 Task: Find a one-way flight from Kailua-Kona to Laramie on May 3 for 3 passengers in premium economy class, using Alaska Airlines, with 3 checked bags.
Action: Mouse moved to (356, 316)
Screenshot: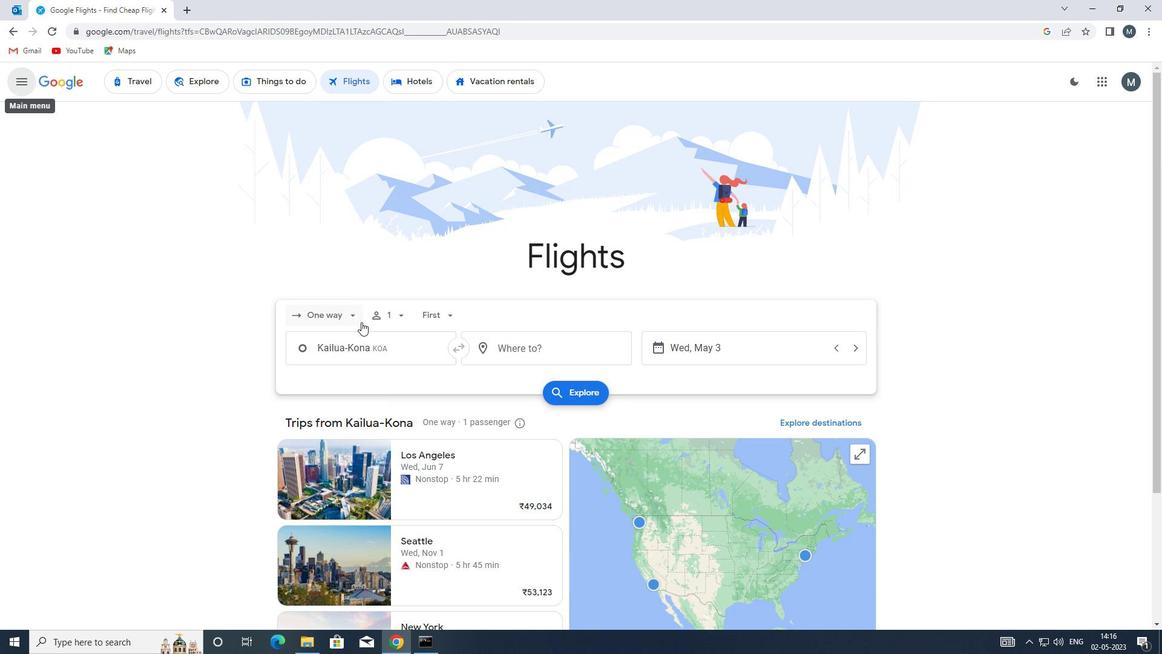 
Action: Mouse pressed left at (356, 316)
Screenshot: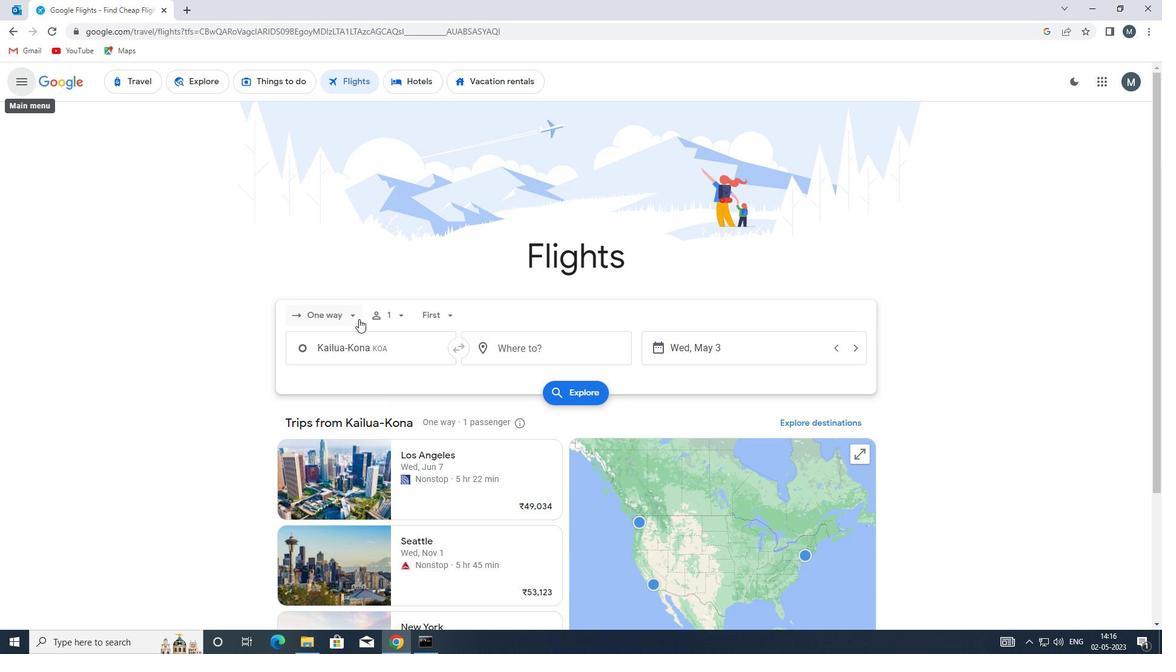 
Action: Mouse moved to (355, 374)
Screenshot: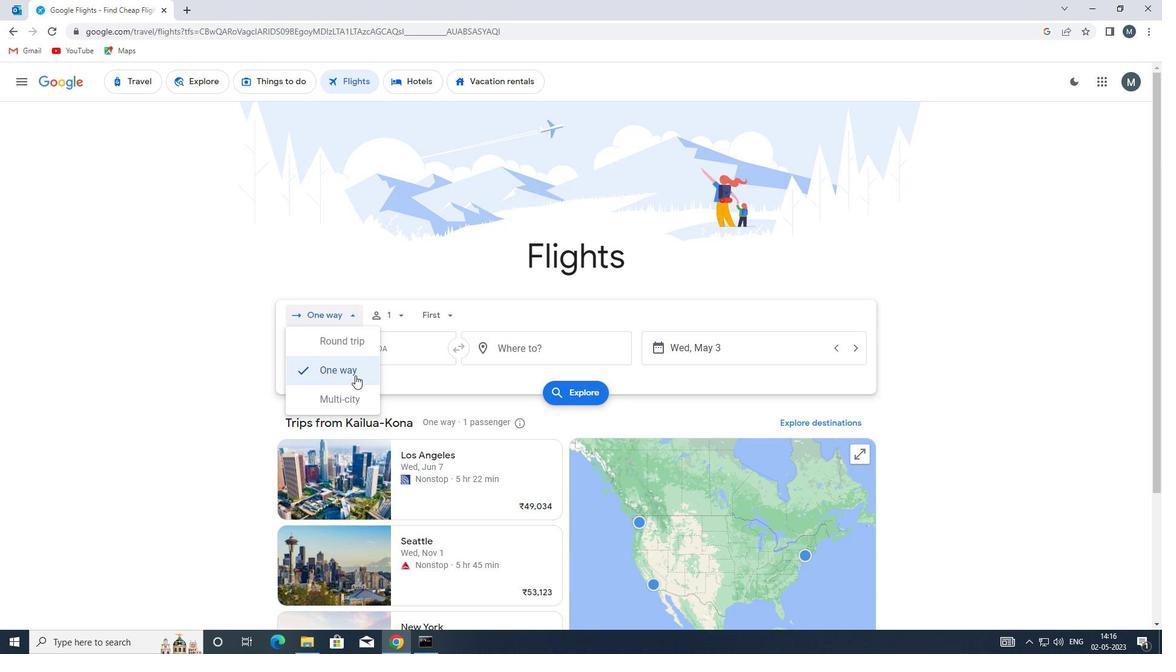
Action: Mouse pressed left at (355, 374)
Screenshot: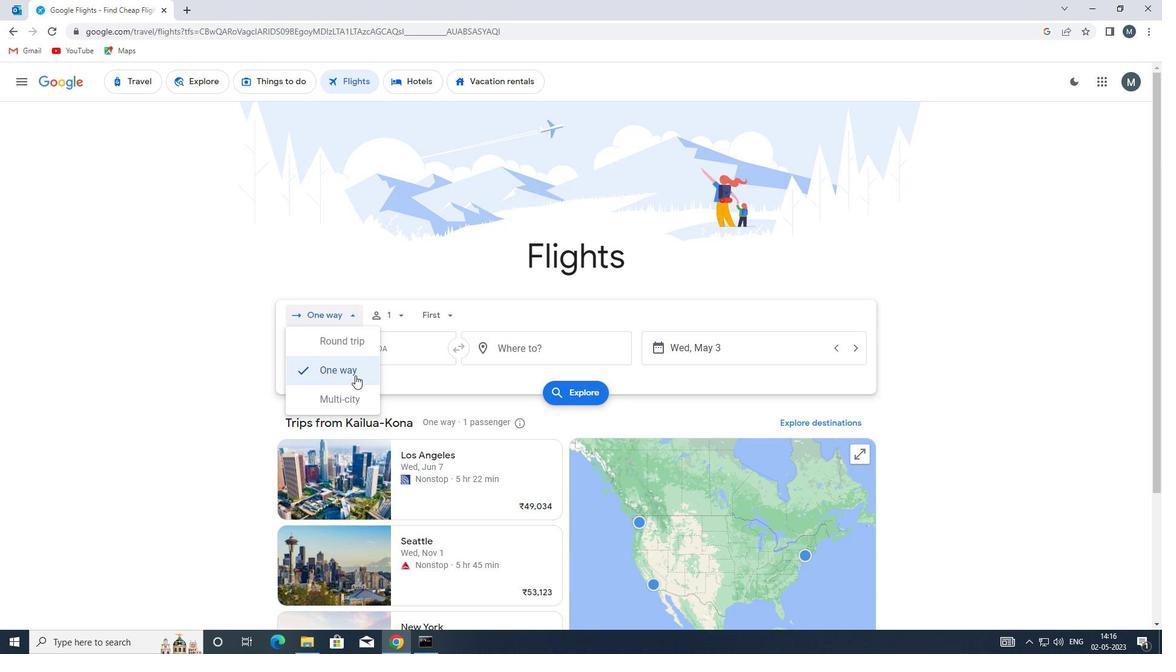 
Action: Mouse moved to (400, 313)
Screenshot: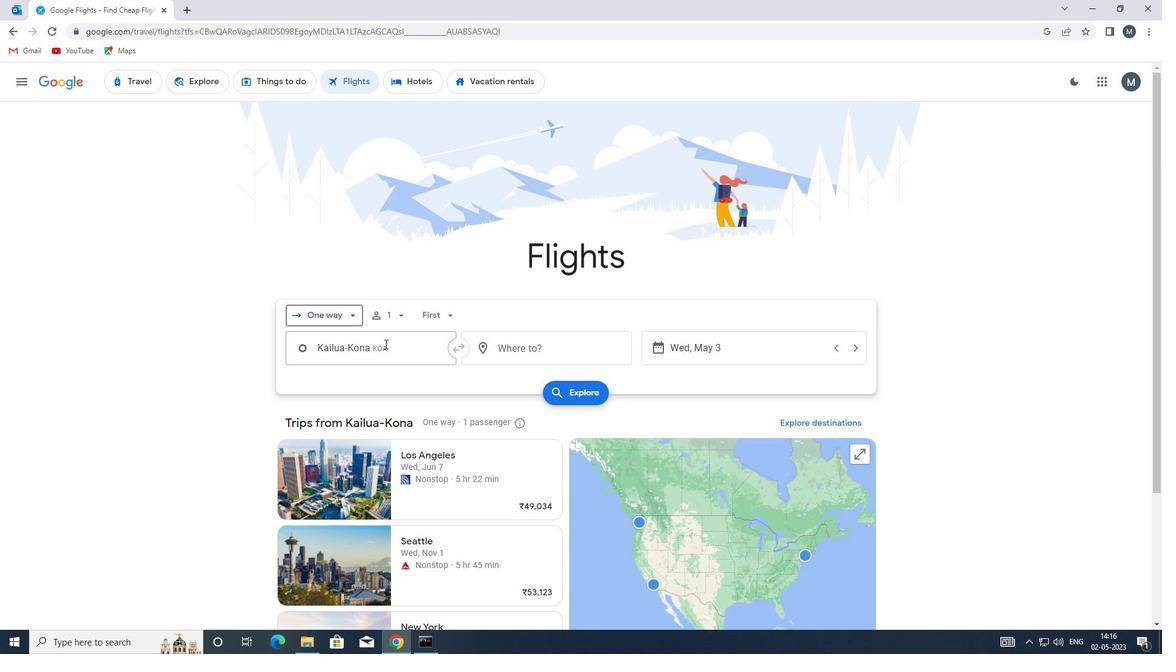 
Action: Mouse pressed left at (400, 313)
Screenshot: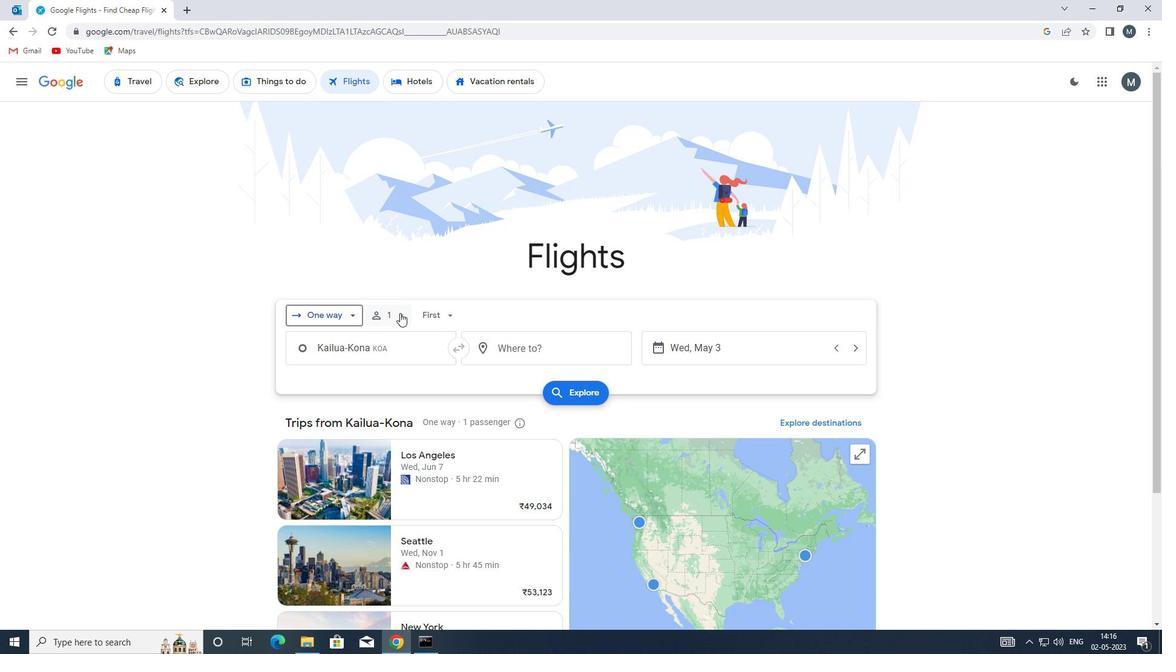 
Action: Mouse moved to (499, 376)
Screenshot: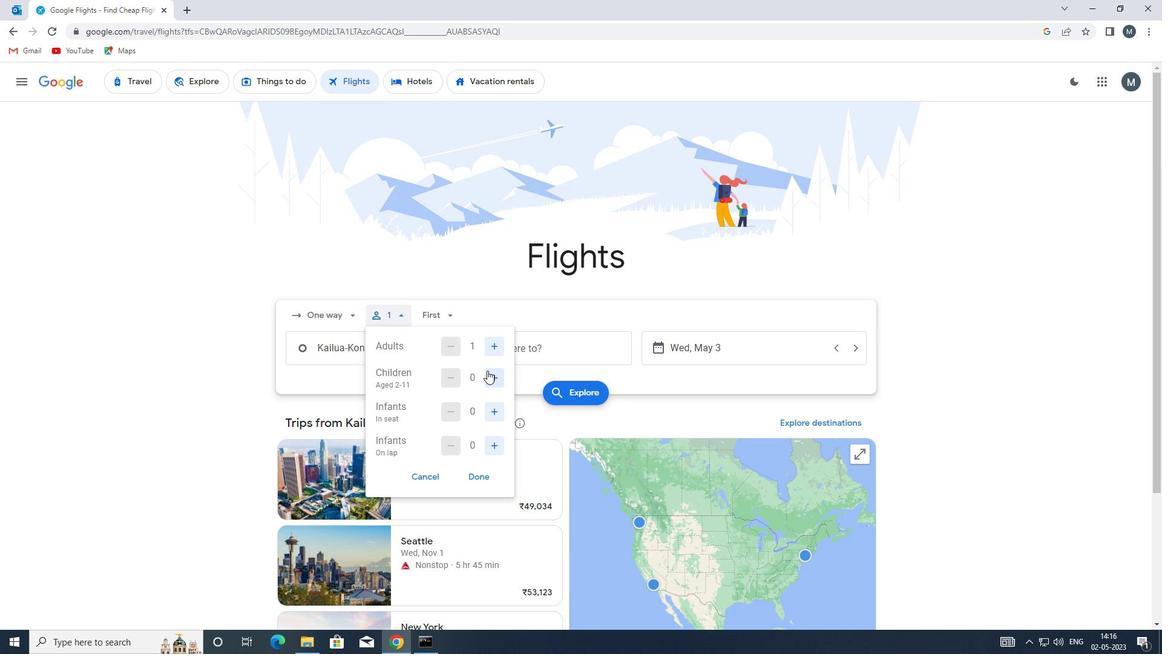 
Action: Mouse pressed left at (499, 376)
Screenshot: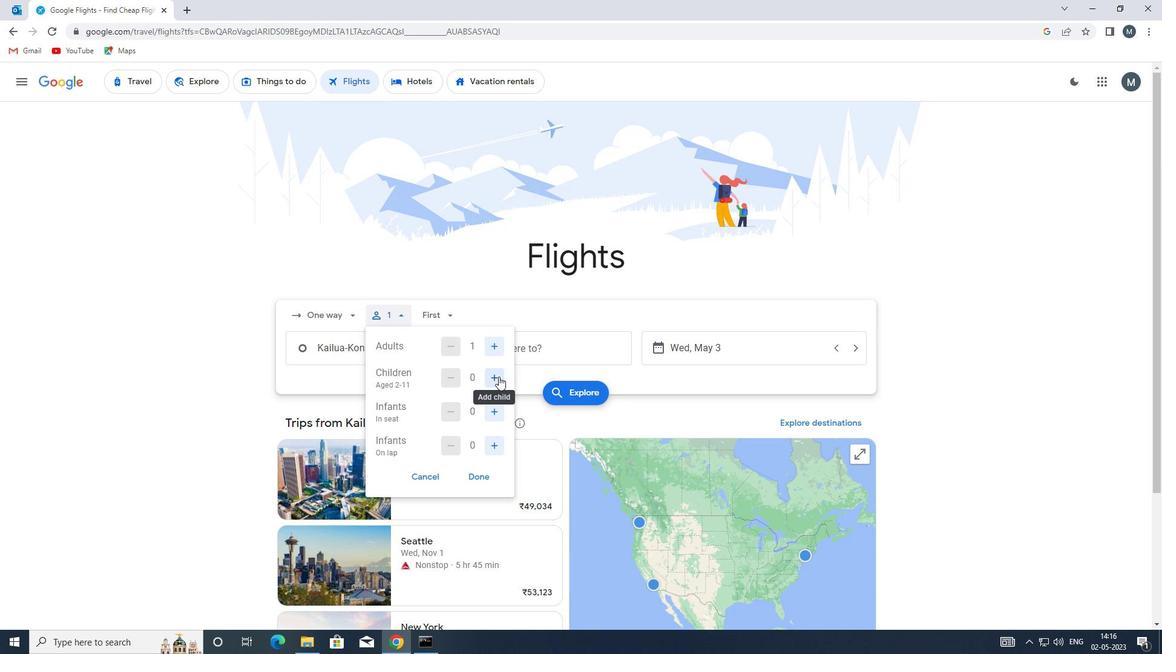 
Action: Mouse moved to (492, 411)
Screenshot: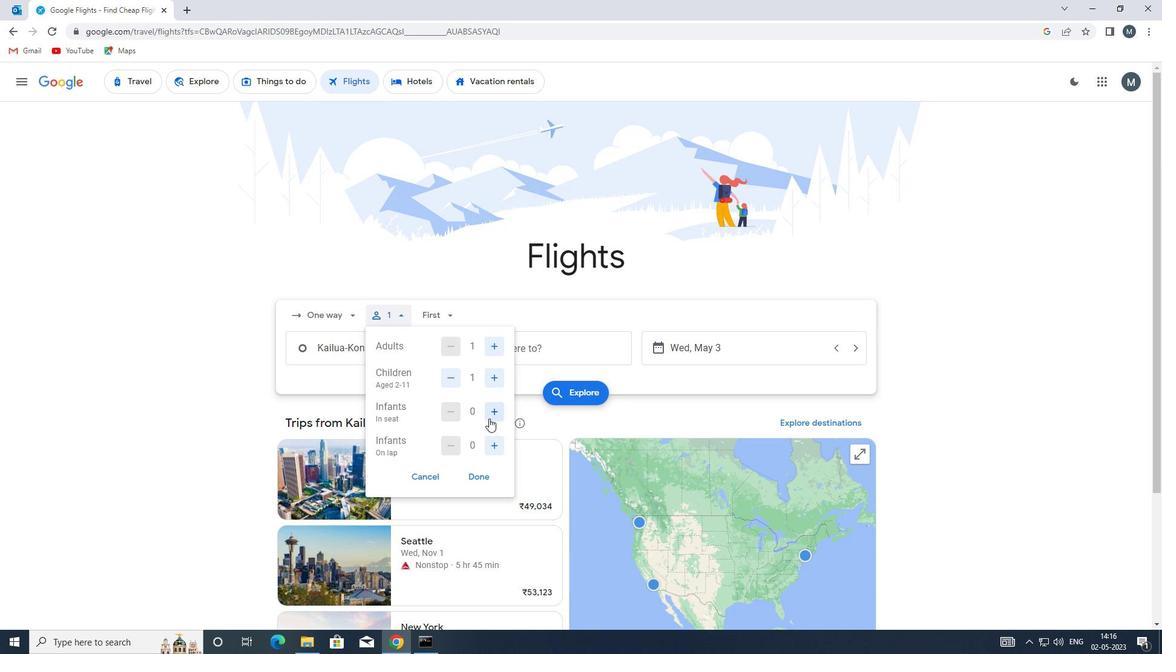 
Action: Mouse pressed left at (492, 411)
Screenshot: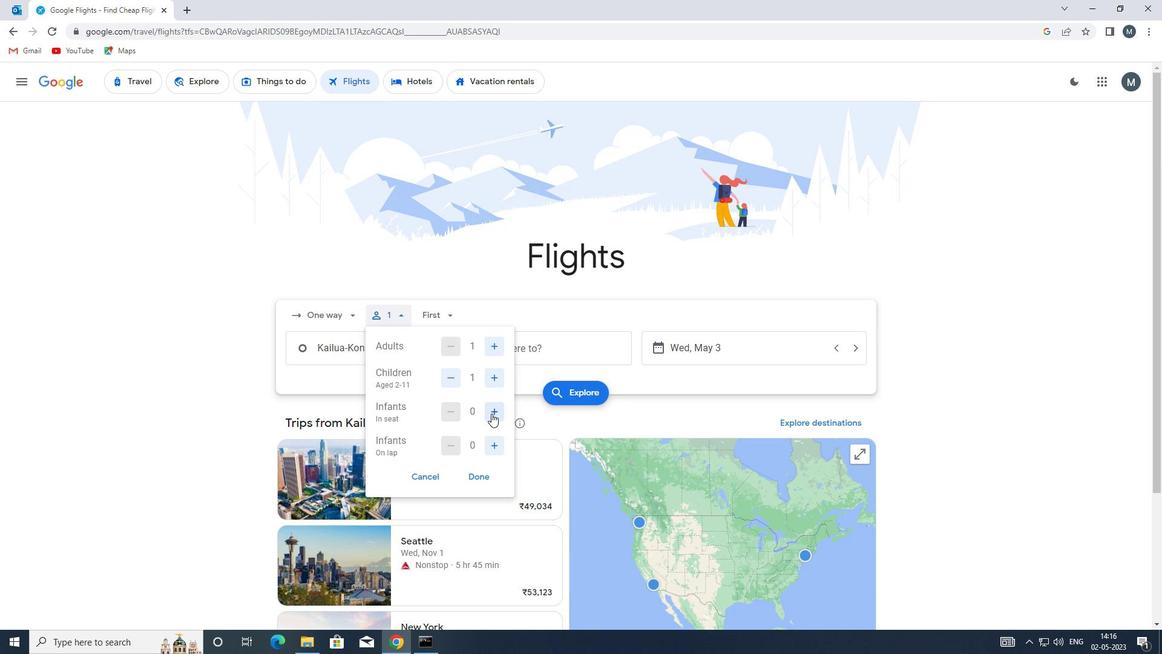 
Action: Mouse moved to (488, 474)
Screenshot: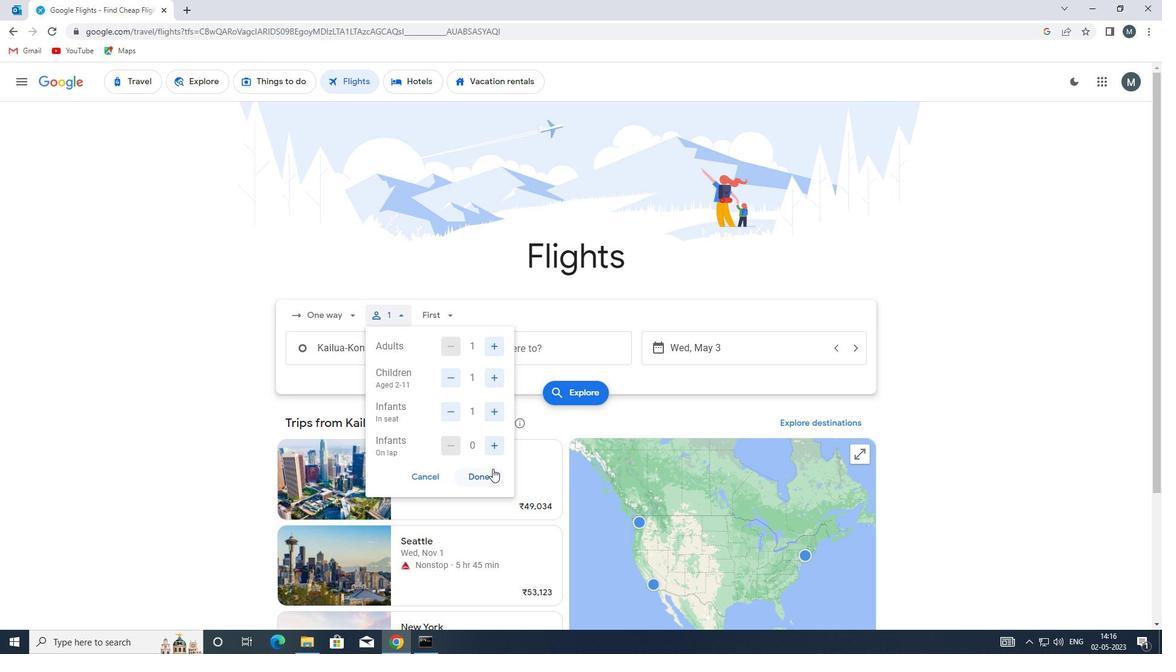 
Action: Mouse pressed left at (488, 474)
Screenshot: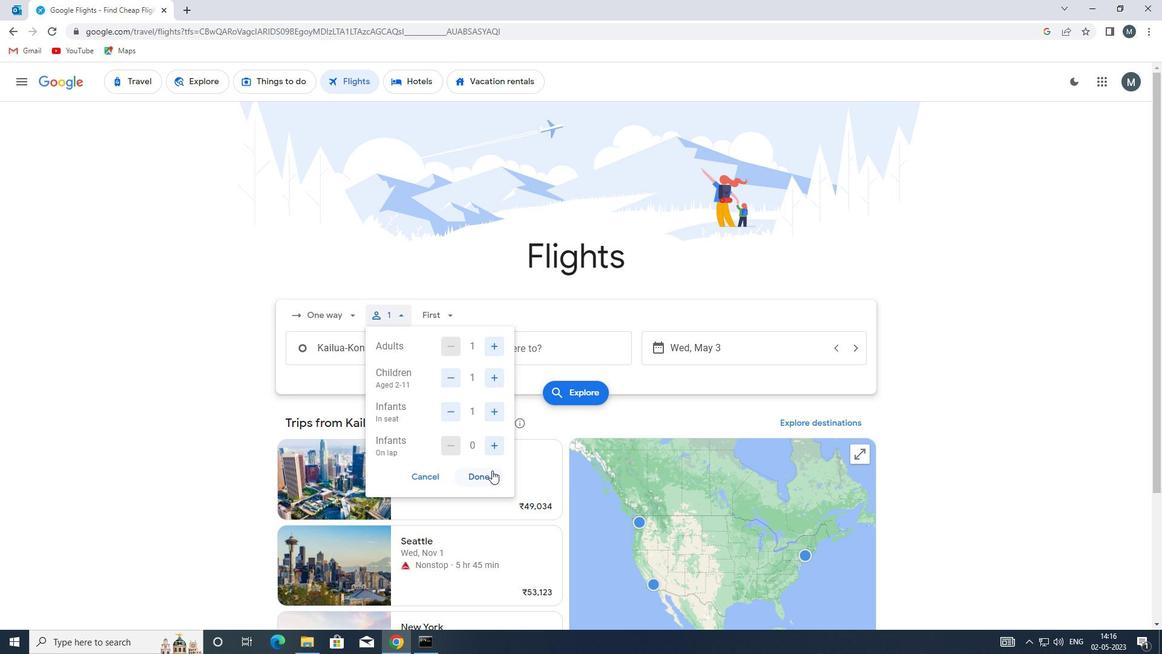 
Action: Mouse moved to (449, 319)
Screenshot: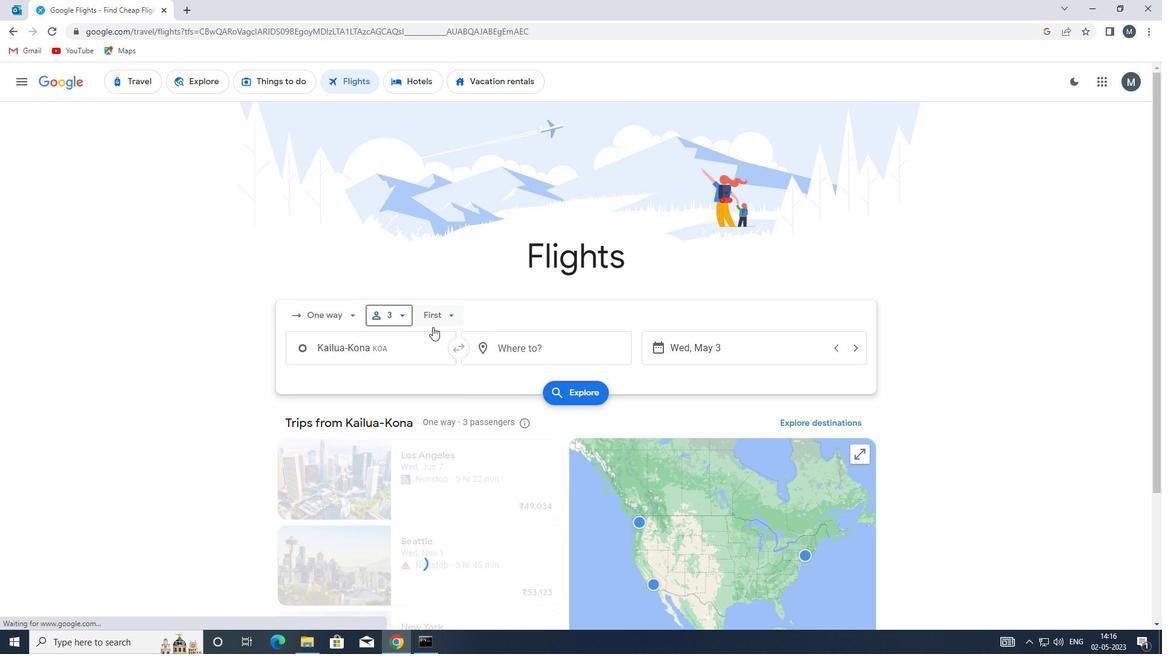 
Action: Mouse pressed left at (449, 319)
Screenshot: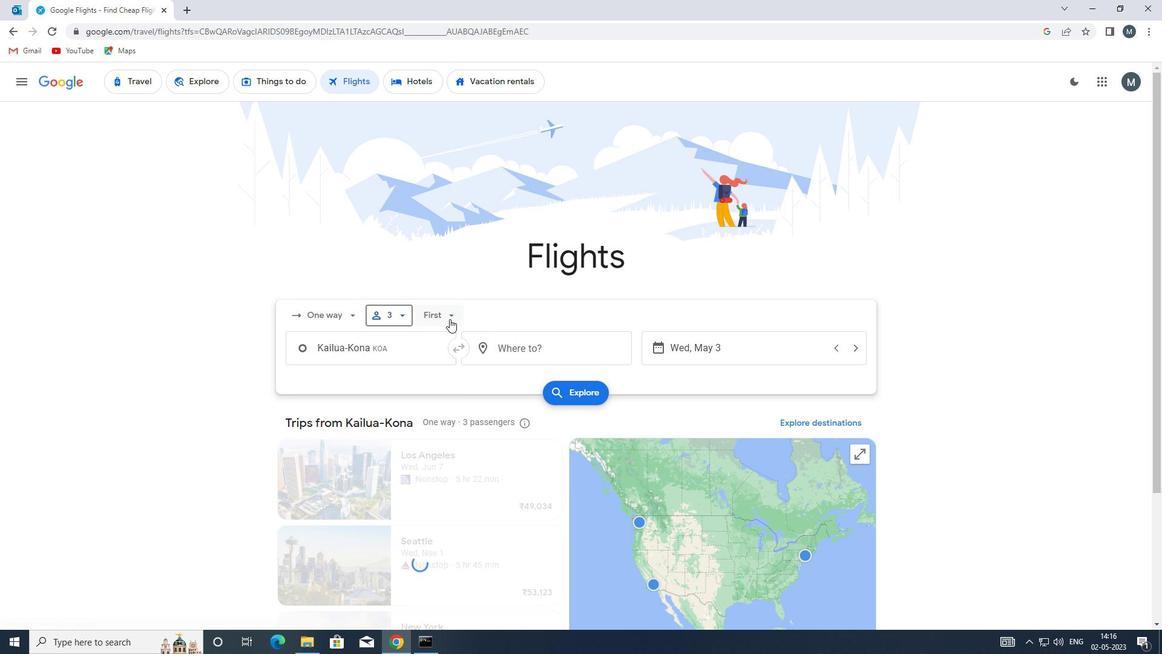 
Action: Mouse moved to (454, 371)
Screenshot: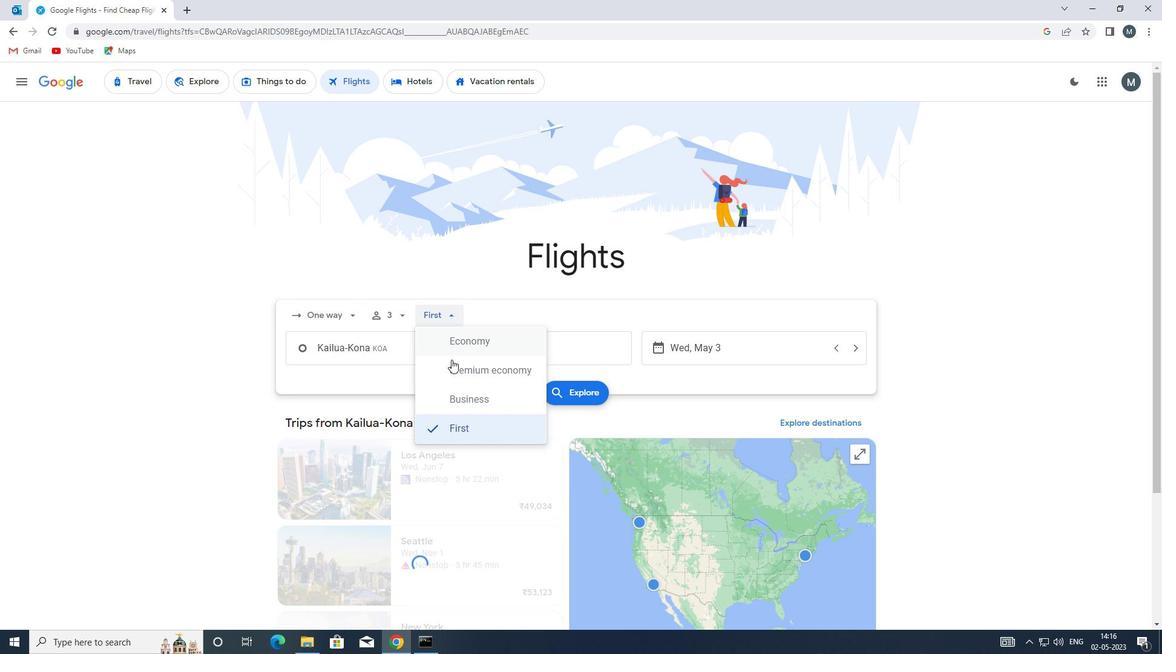 
Action: Mouse pressed left at (454, 371)
Screenshot: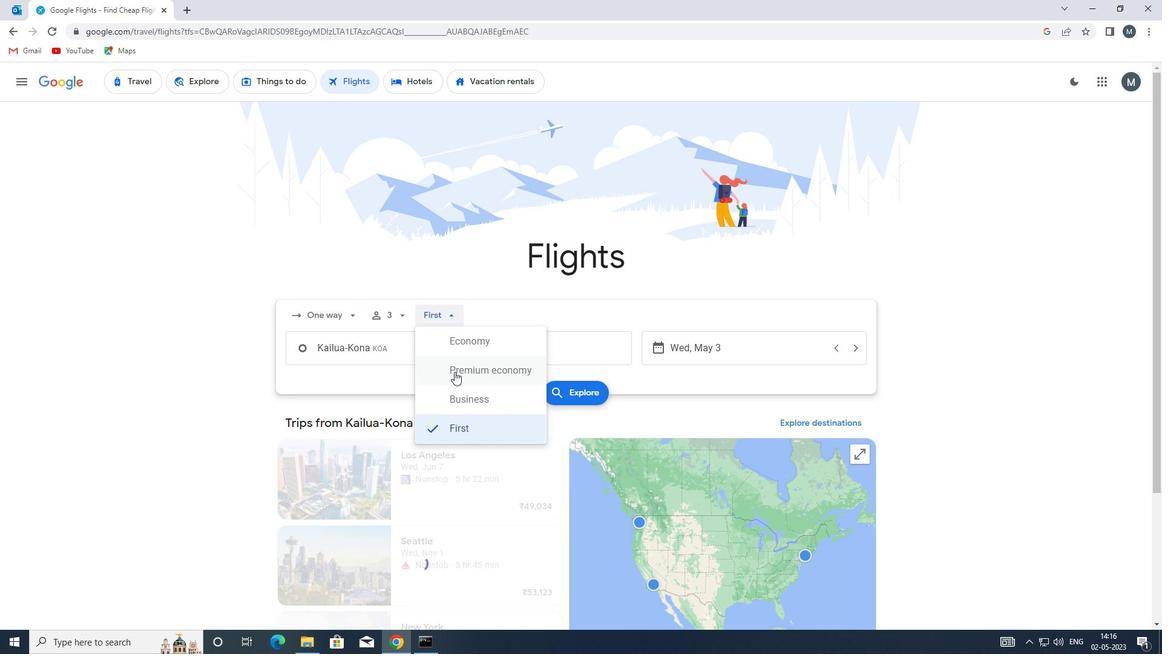 
Action: Mouse moved to (402, 353)
Screenshot: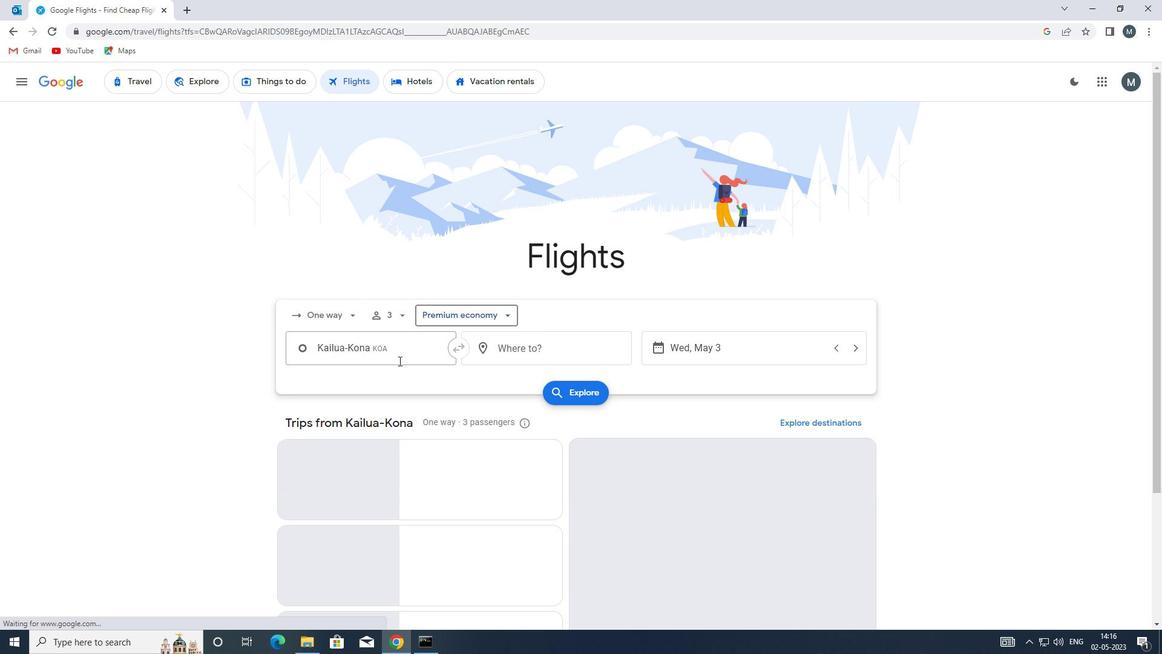 
Action: Mouse pressed left at (402, 353)
Screenshot: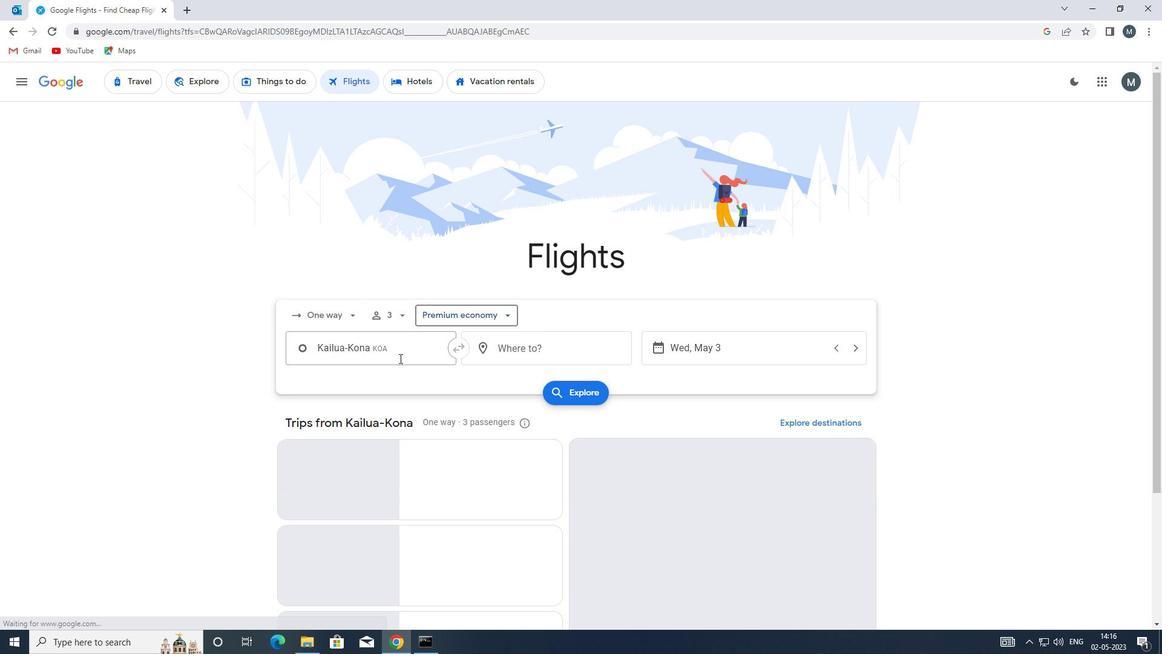 
Action: Key pressed <Key.enter>
Screenshot: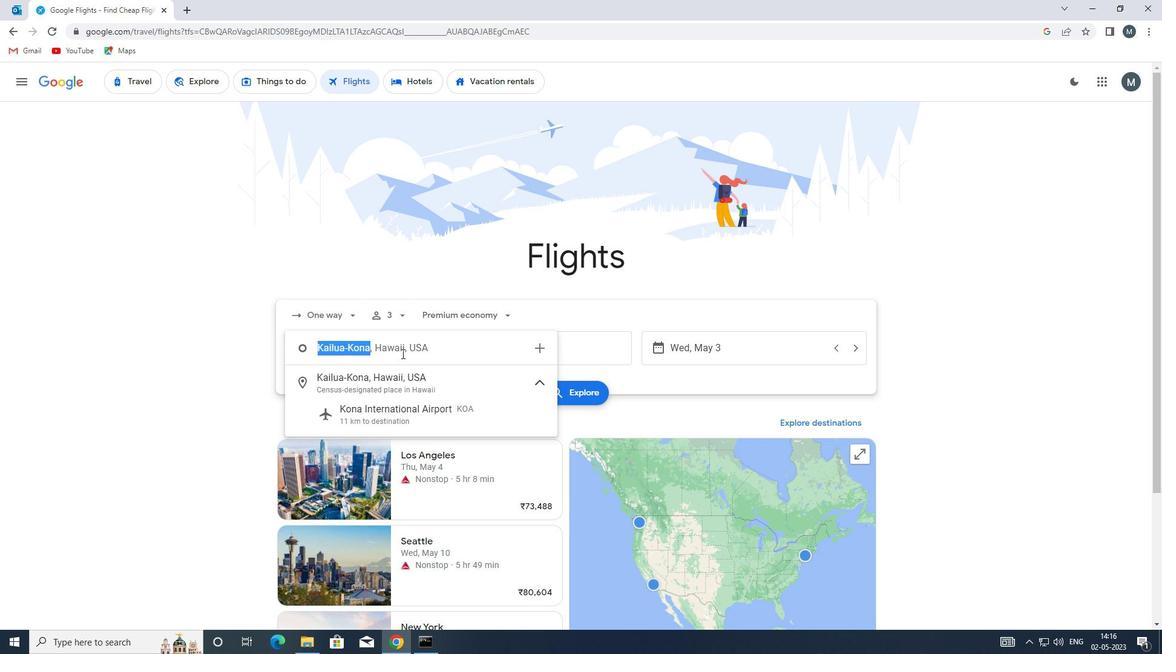 
Action: Mouse moved to (502, 347)
Screenshot: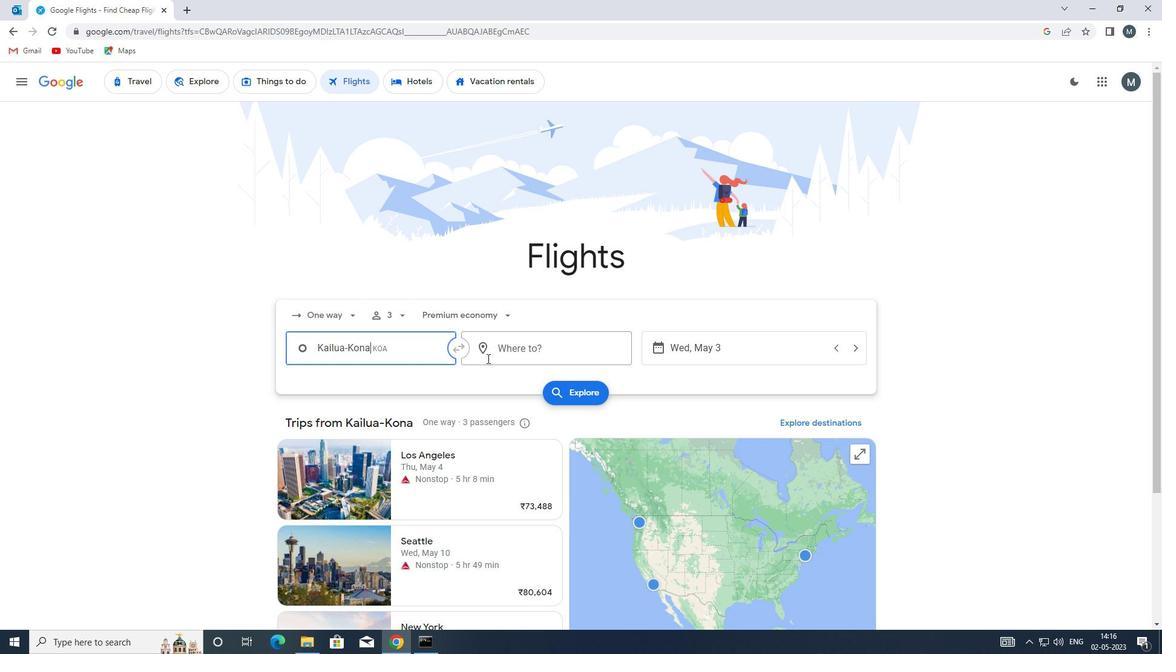
Action: Mouse pressed left at (502, 347)
Screenshot: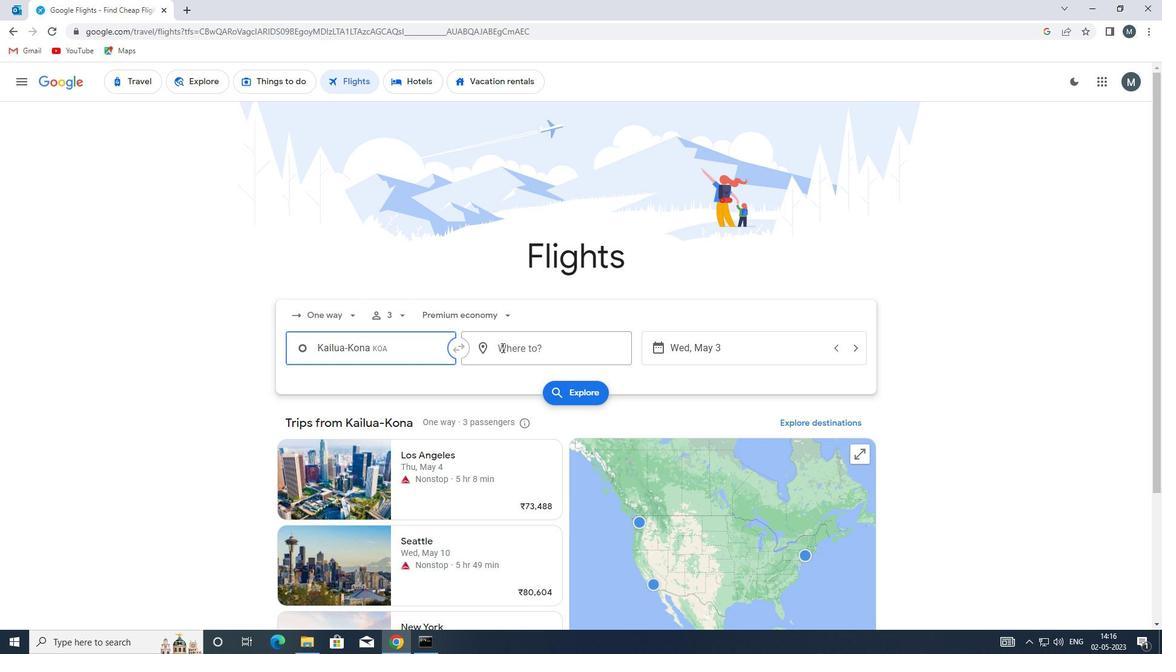 
Action: Key pressed lar
Screenshot: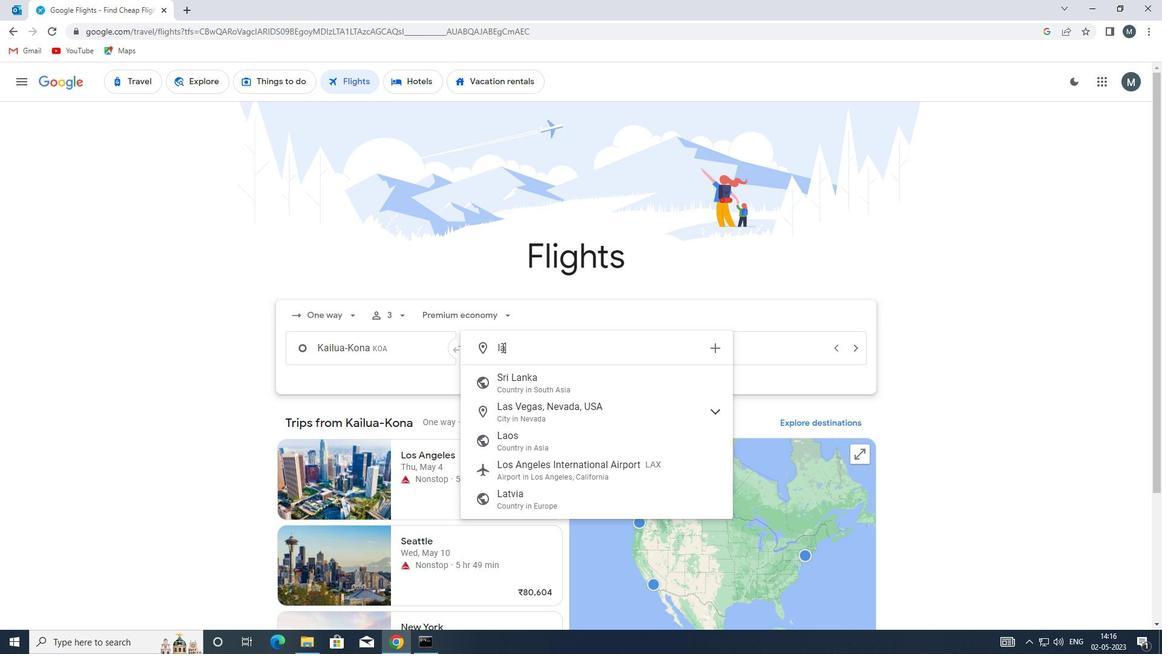 
Action: Mouse moved to (540, 383)
Screenshot: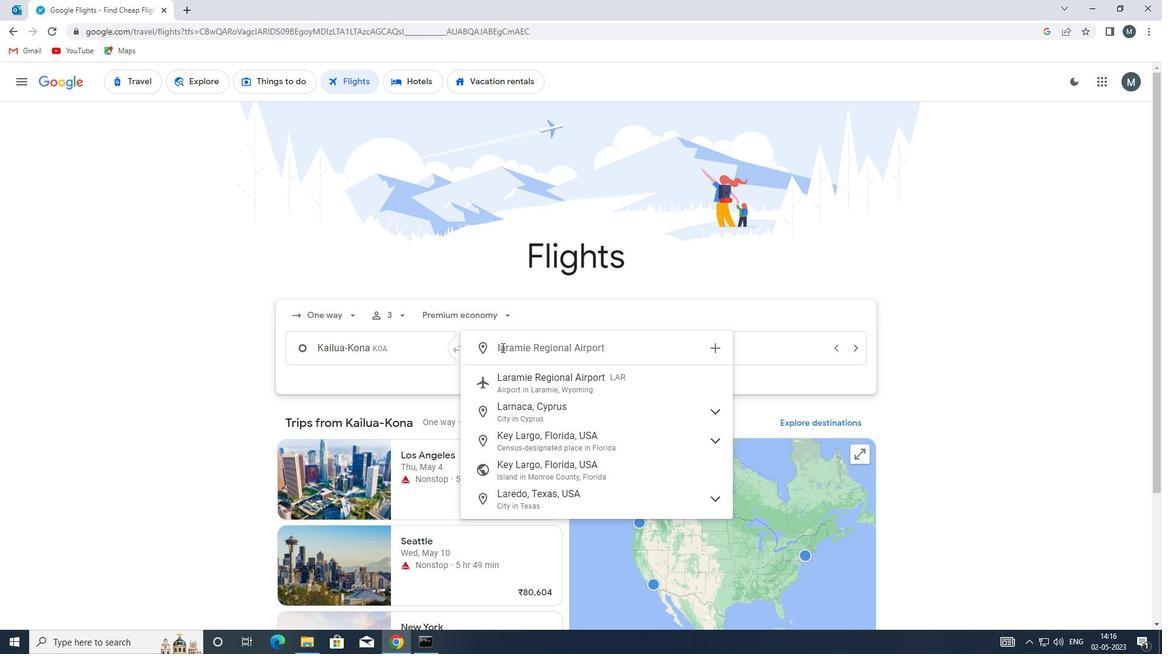 
Action: Mouse pressed left at (540, 383)
Screenshot: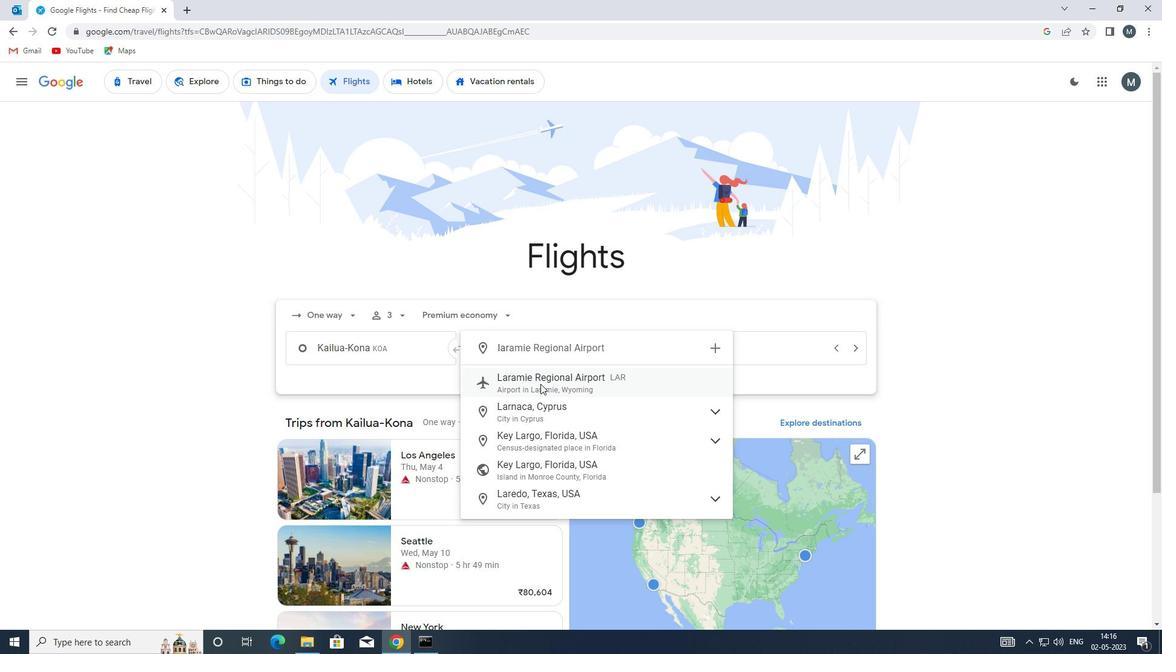 
Action: Mouse moved to (684, 355)
Screenshot: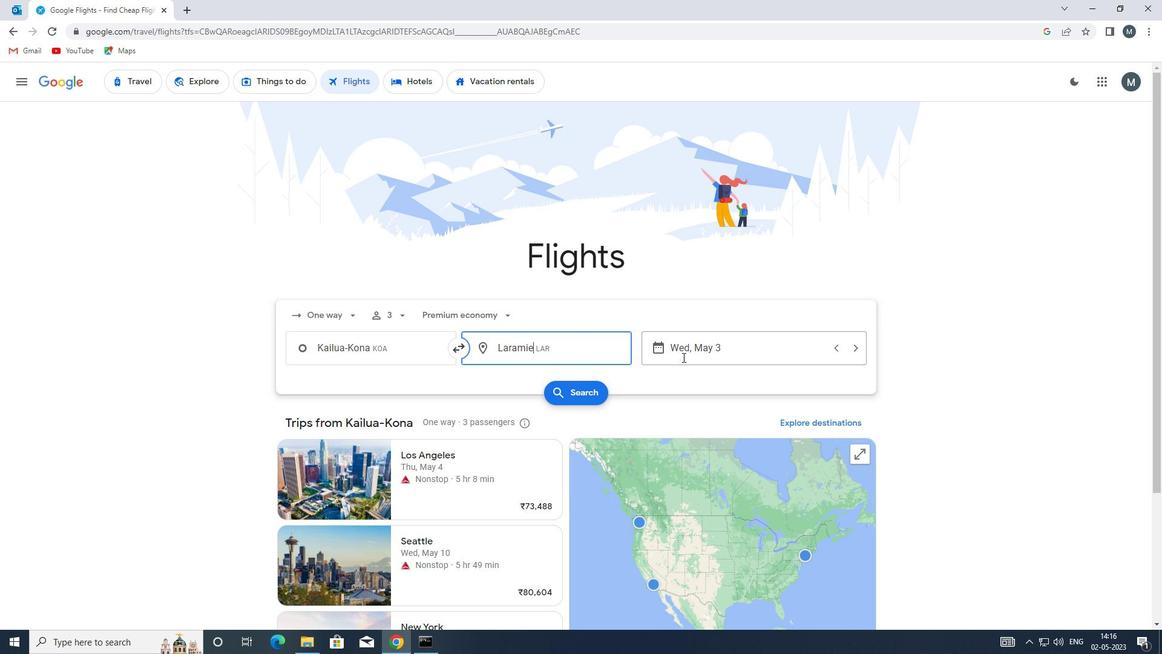 
Action: Mouse pressed left at (684, 355)
Screenshot: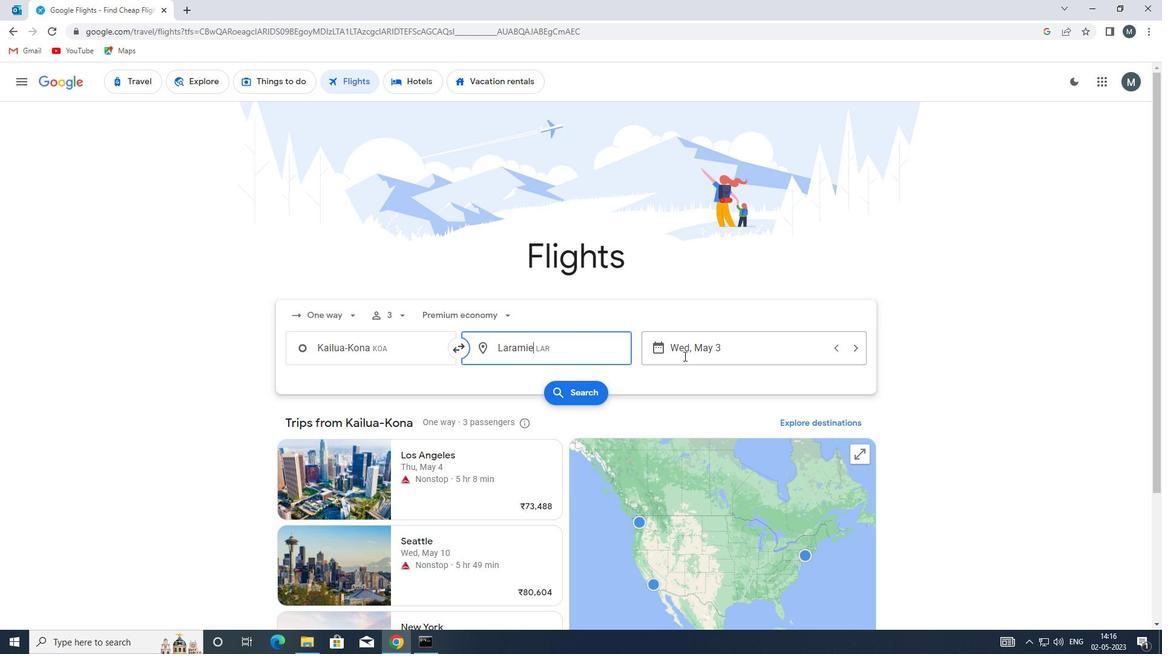 
Action: Mouse moved to (527, 412)
Screenshot: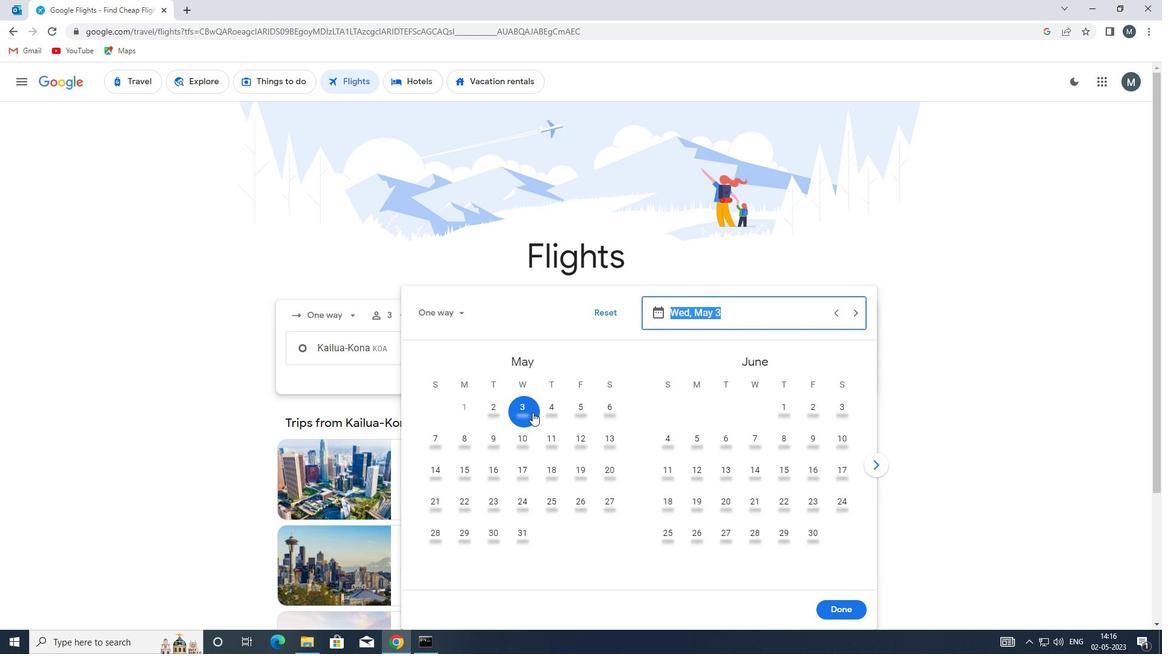 
Action: Mouse pressed left at (527, 412)
Screenshot: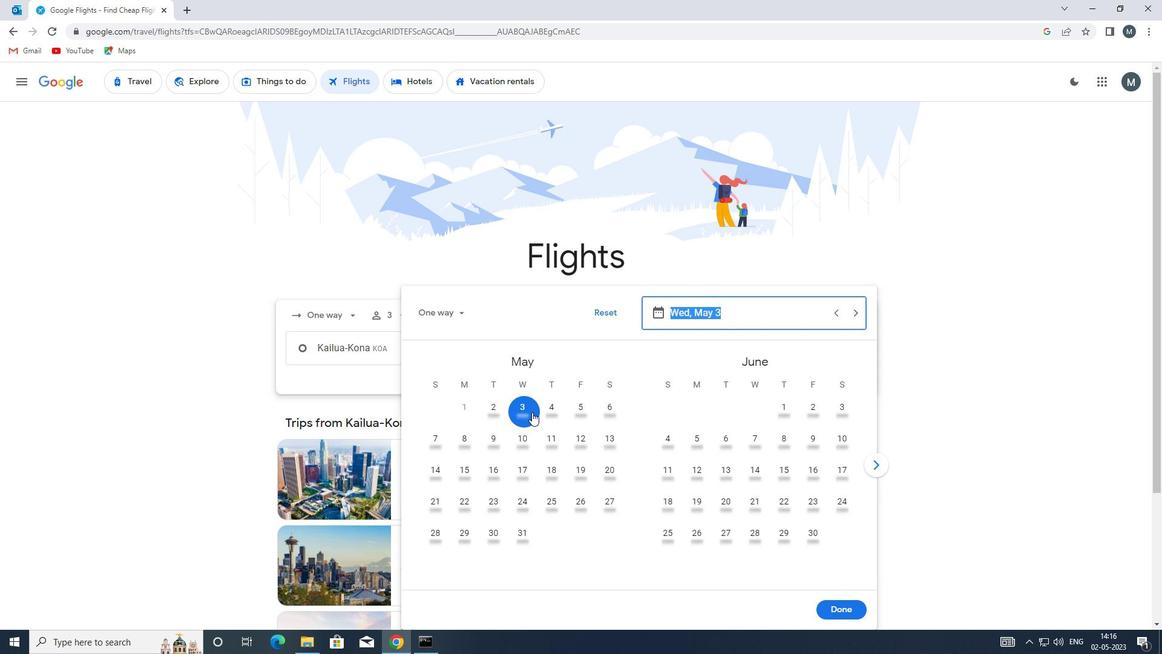 
Action: Mouse moved to (832, 608)
Screenshot: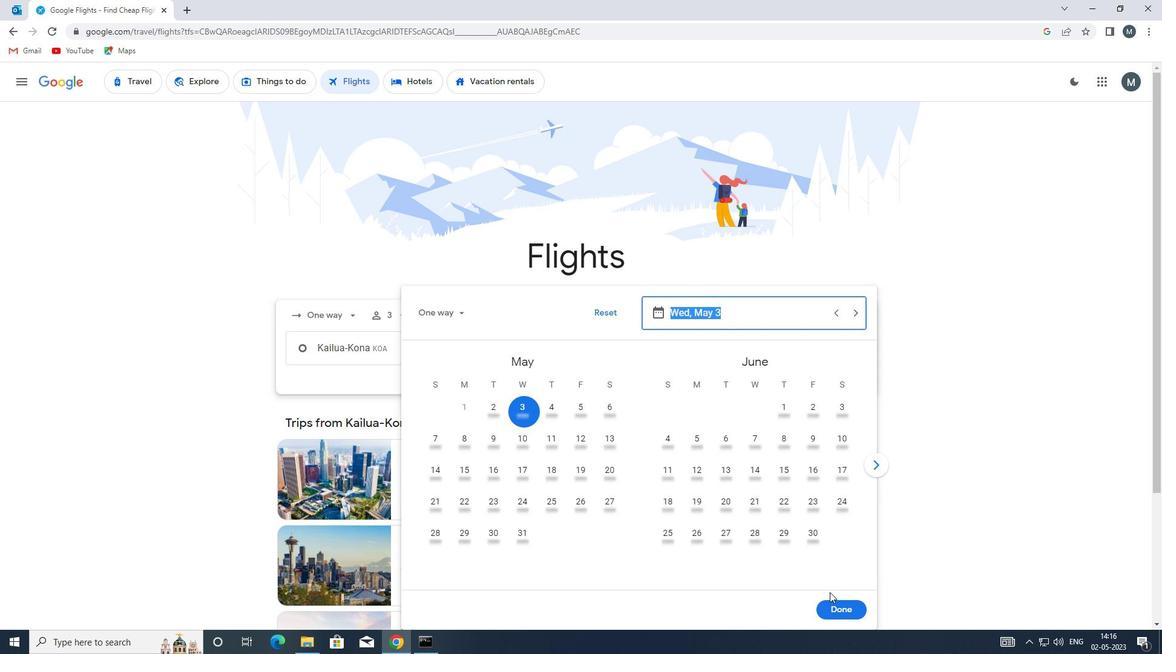 
Action: Mouse pressed left at (832, 608)
Screenshot: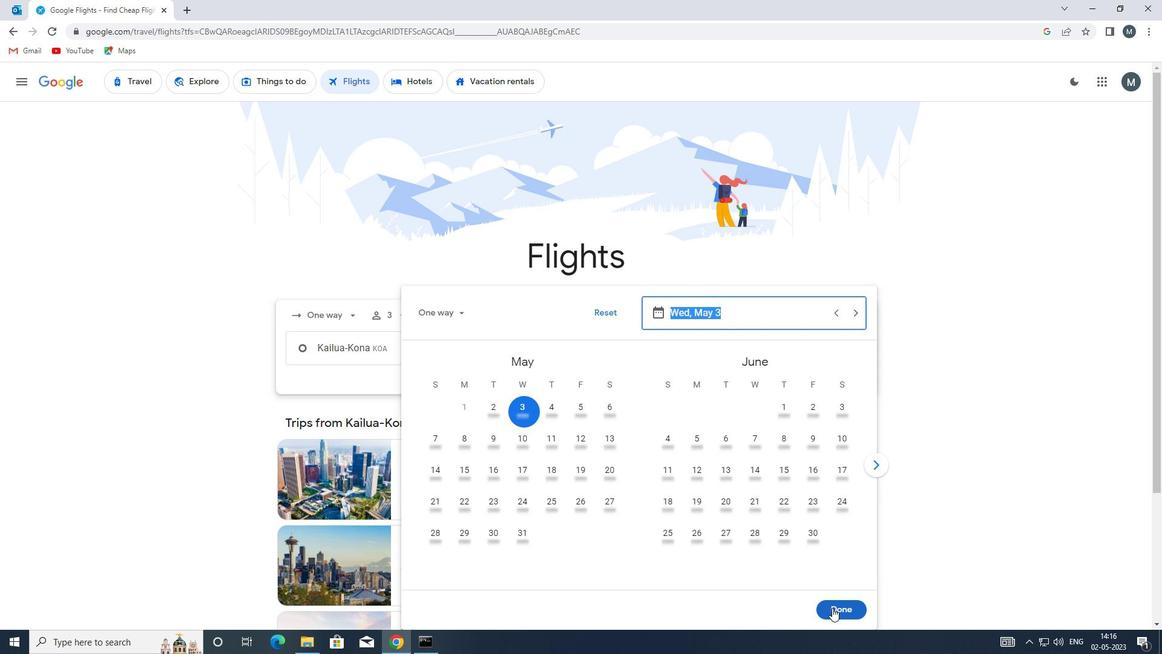 
Action: Mouse moved to (577, 396)
Screenshot: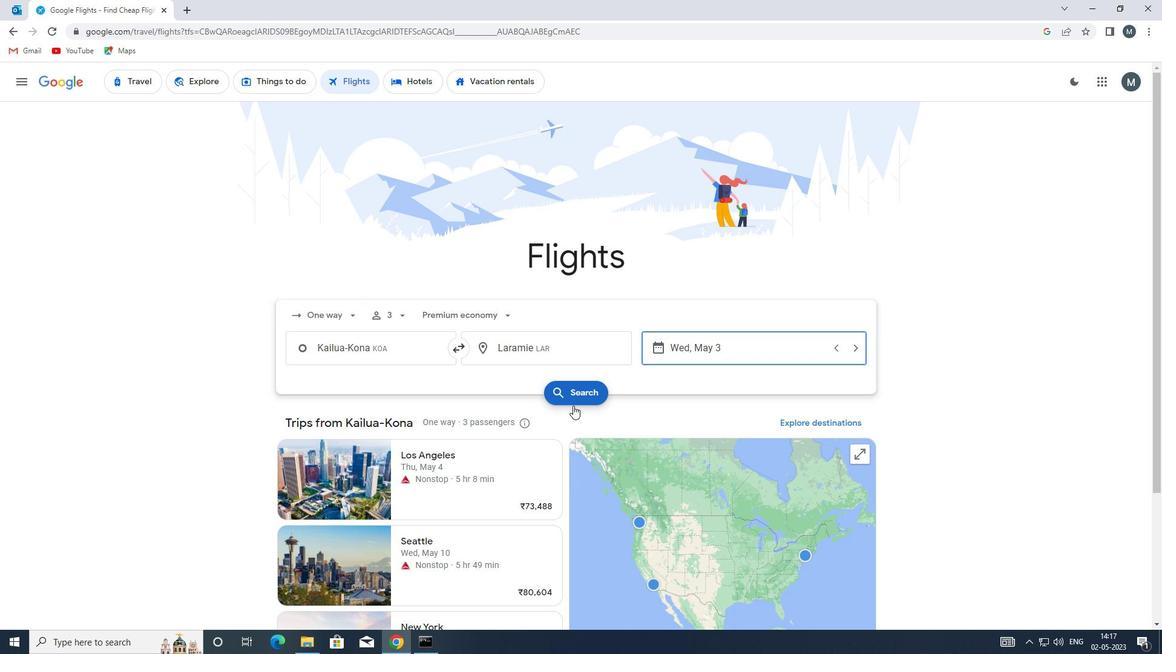 
Action: Mouse pressed left at (577, 396)
Screenshot: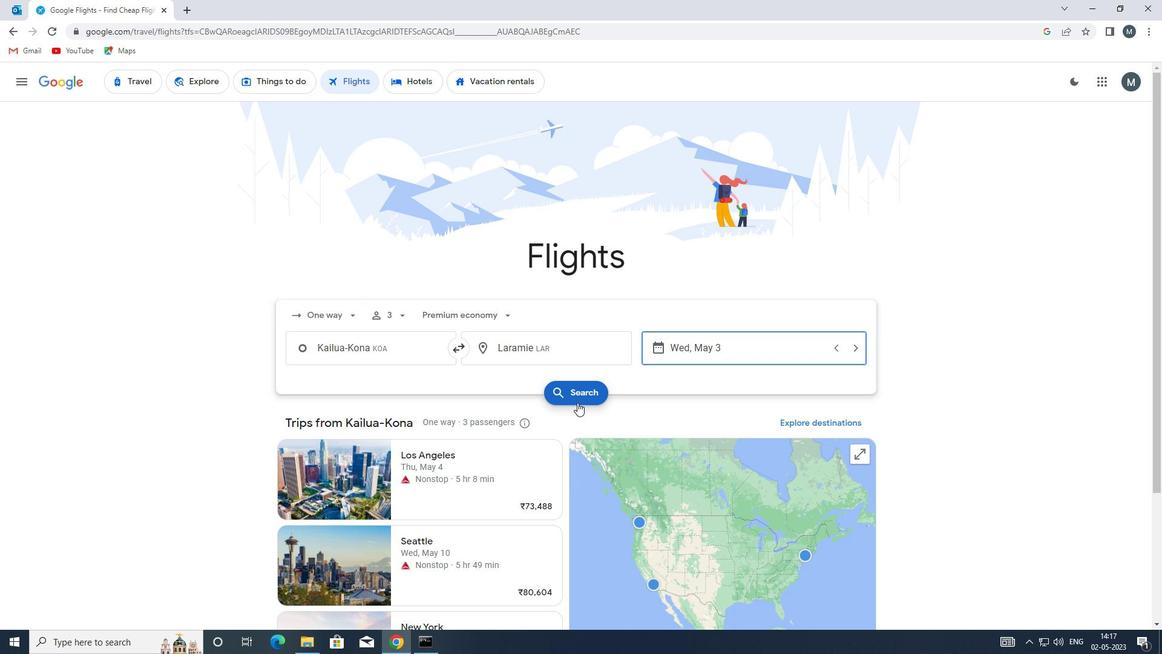 
Action: Mouse moved to (294, 193)
Screenshot: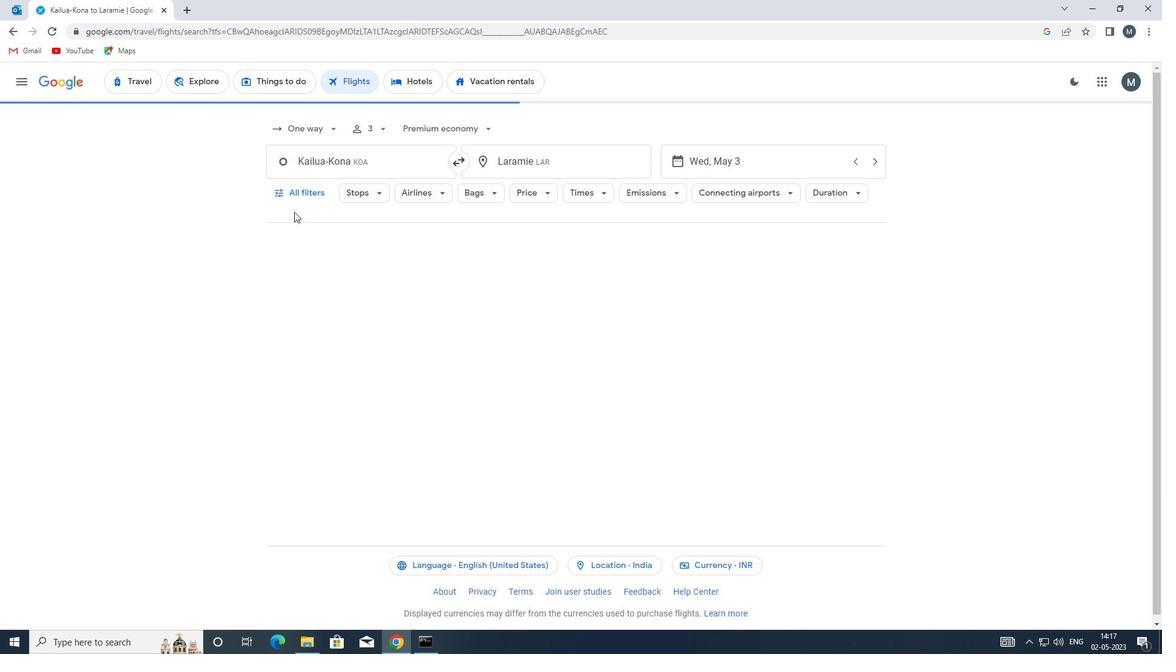
Action: Mouse pressed left at (294, 193)
Screenshot: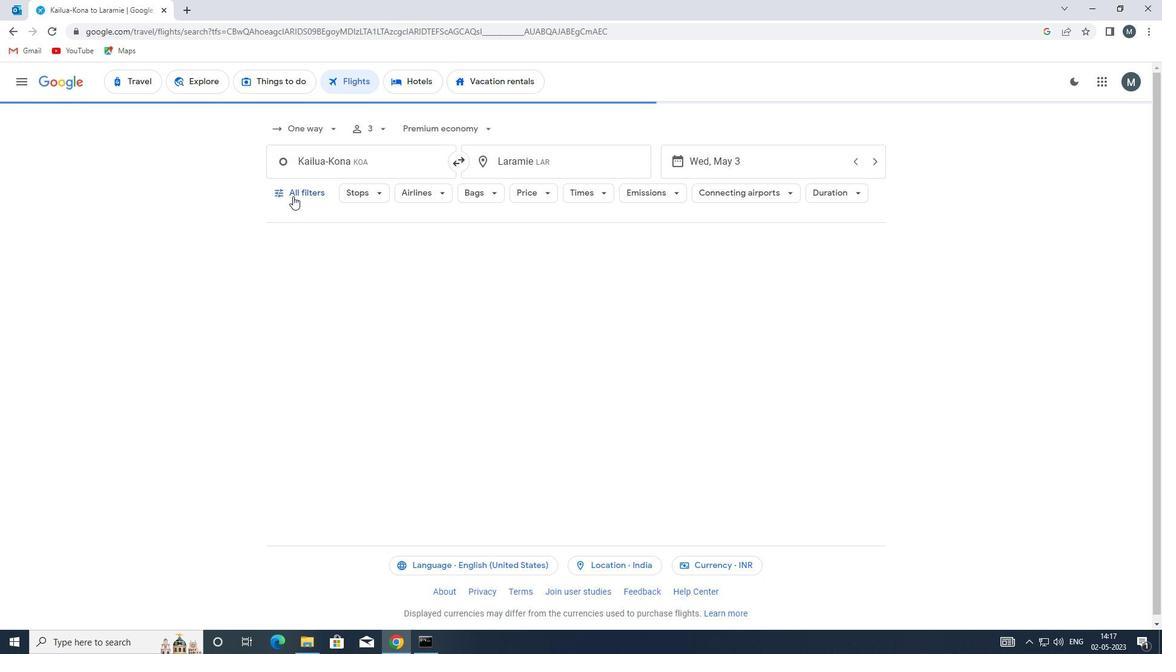 
Action: Mouse moved to (339, 334)
Screenshot: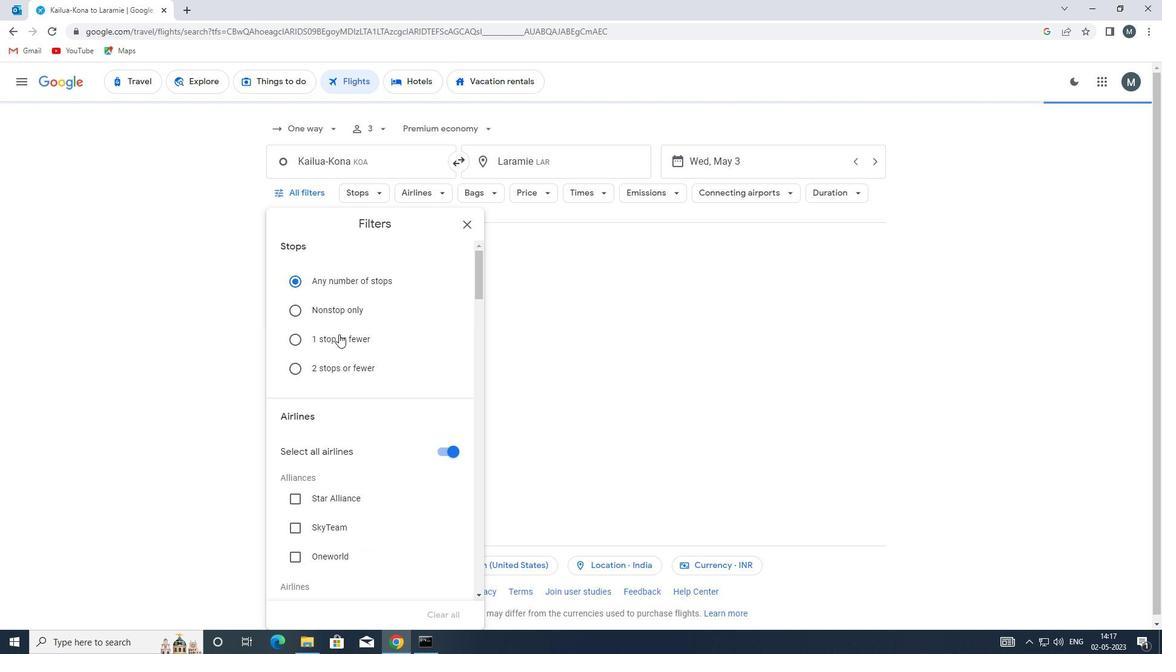 
Action: Mouse scrolled (339, 334) with delta (0, 0)
Screenshot: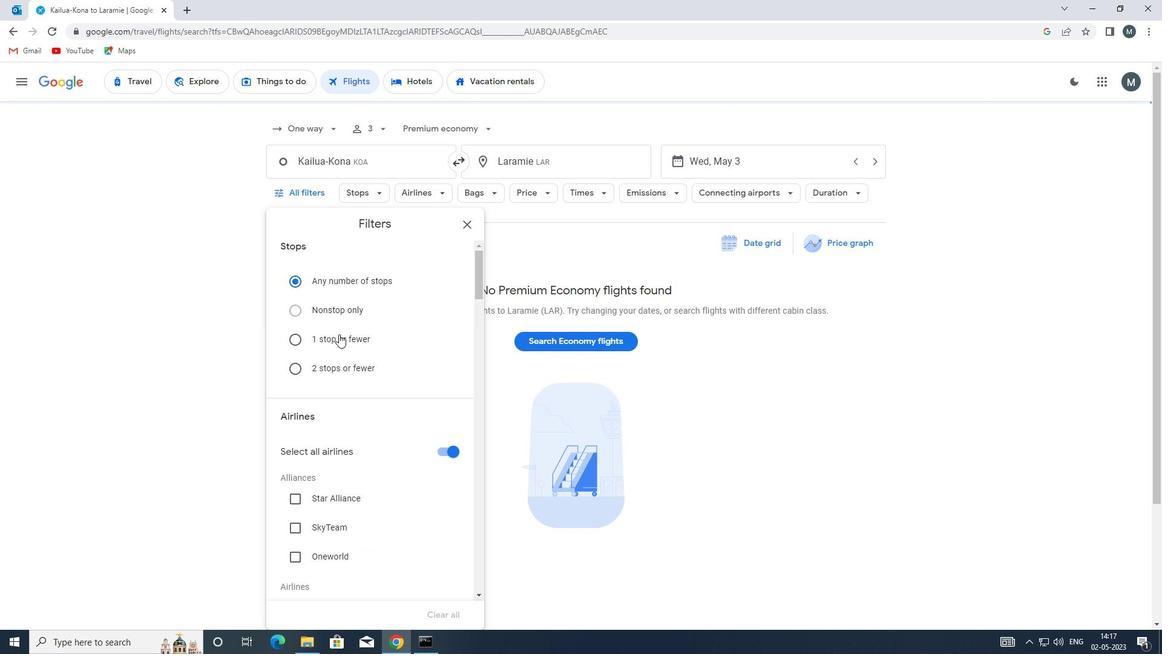 
Action: Mouse scrolled (339, 334) with delta (0, 0)
Screenshot: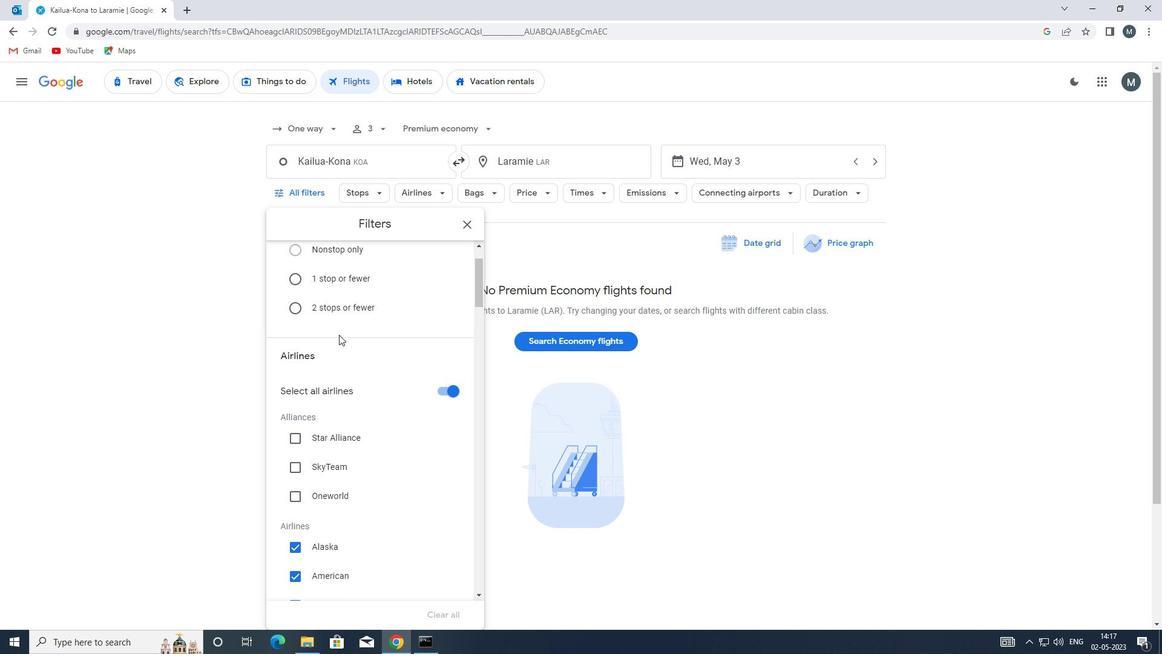 
Action: Mouse moved to (446, 331)
Screenshot: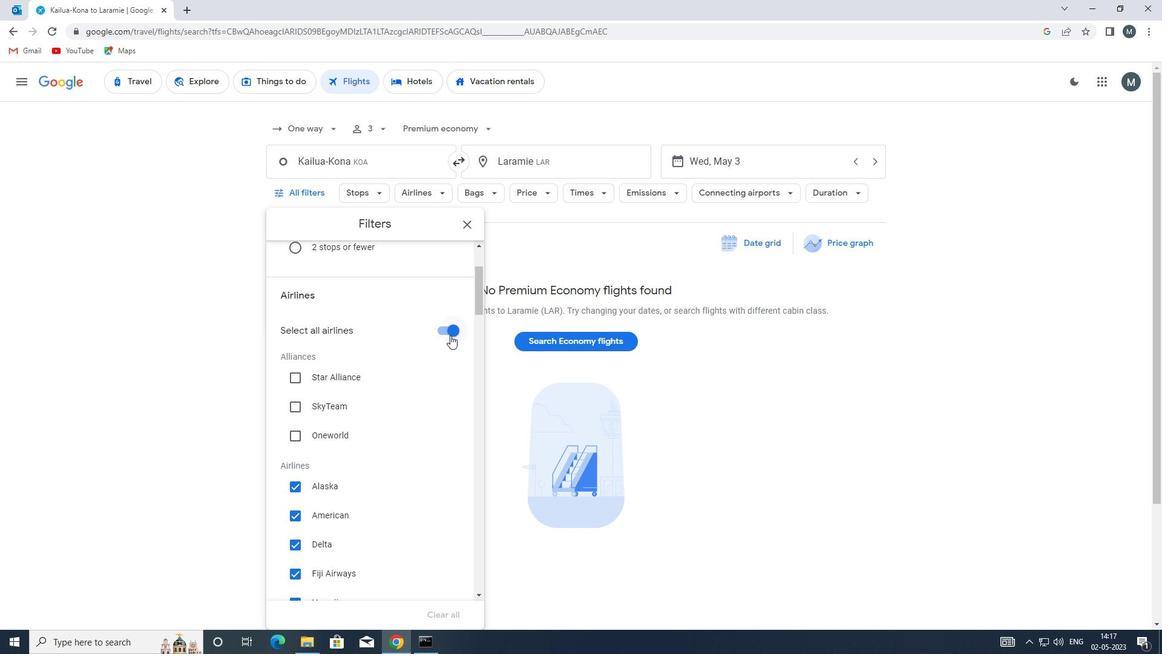 
Action: Mouse pressed left at (446, 331)
Screenshot: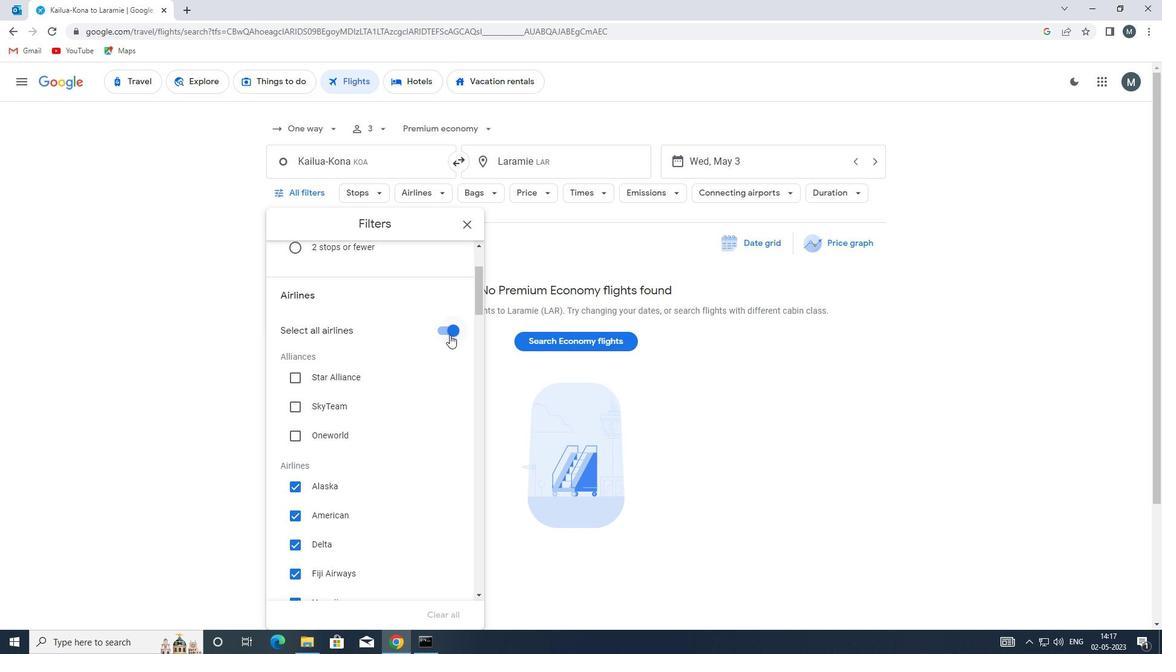 
Action: Mouse moved to (377, 368)
Screenshot: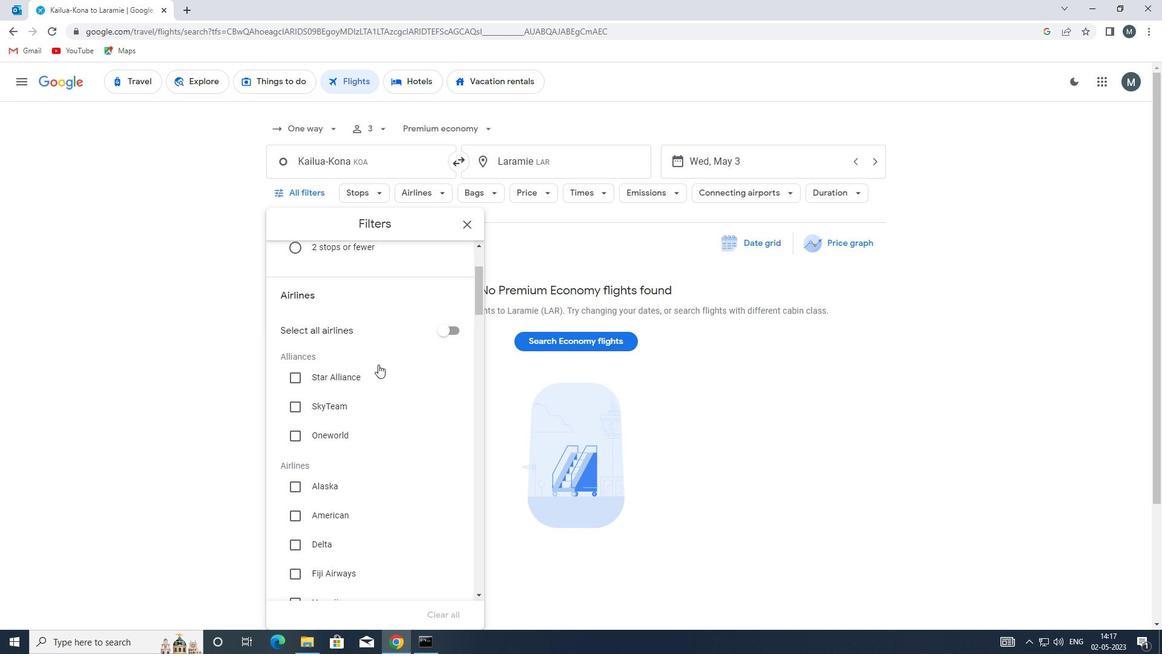 
Action: Mouse scrolled (377, 367) with delta (0, 0)
Screenshot: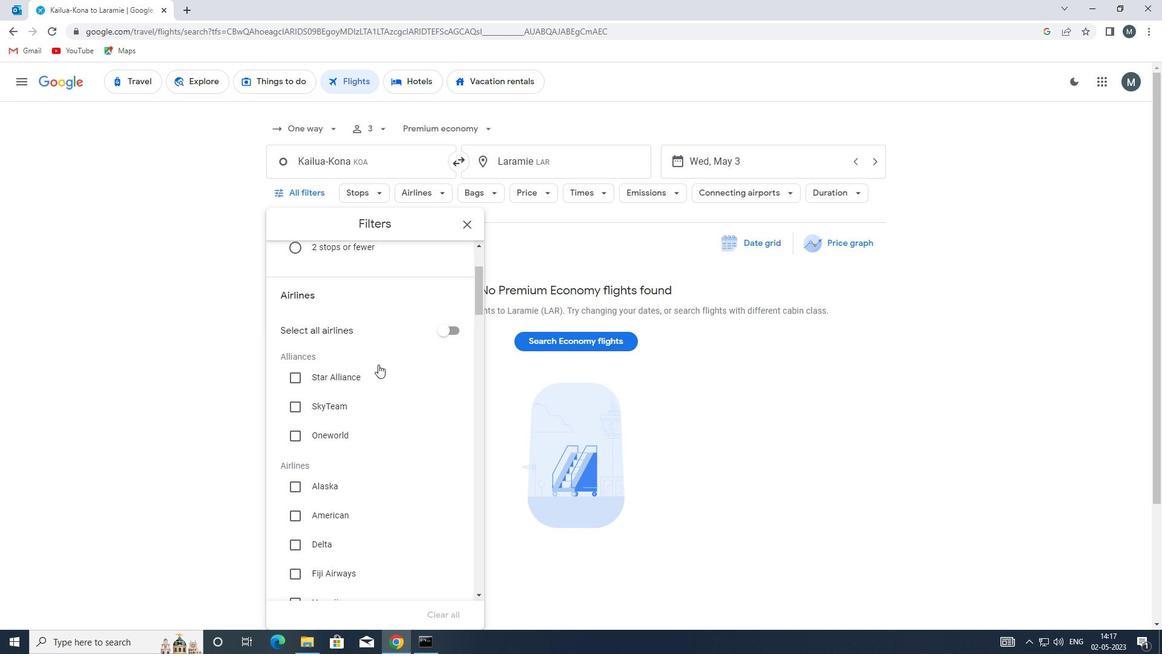 
Action: Mouse moved to (376, 373)
Screenshot: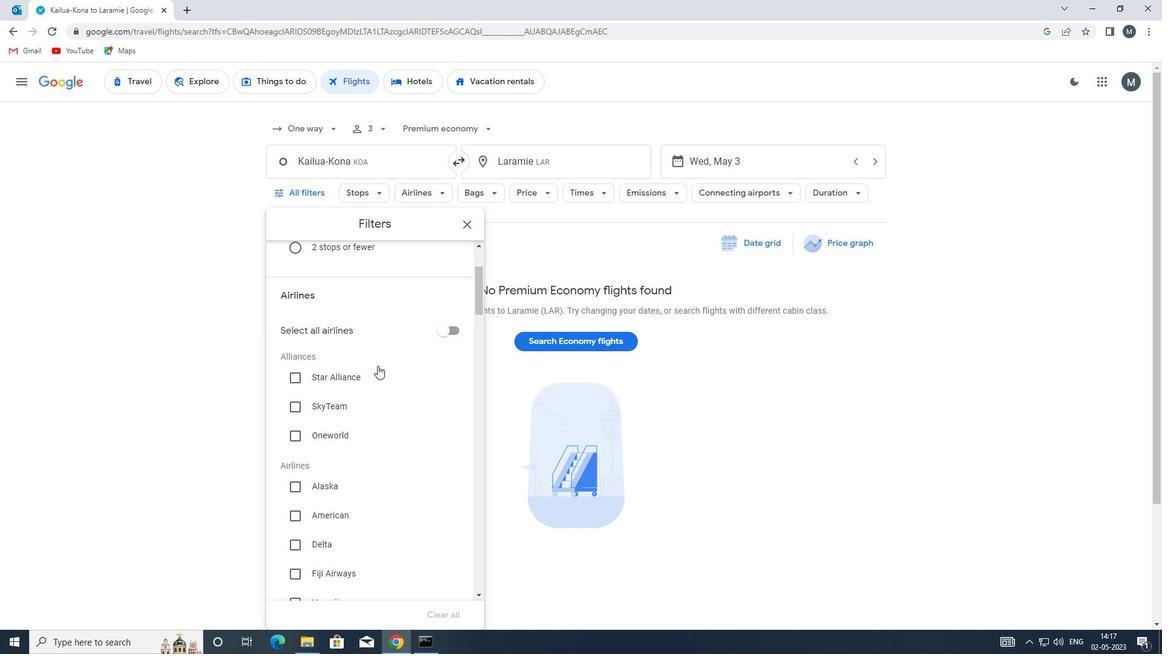 
Action: Mouse scrolled (376, 372) with delta (0, 0)
Screenshot: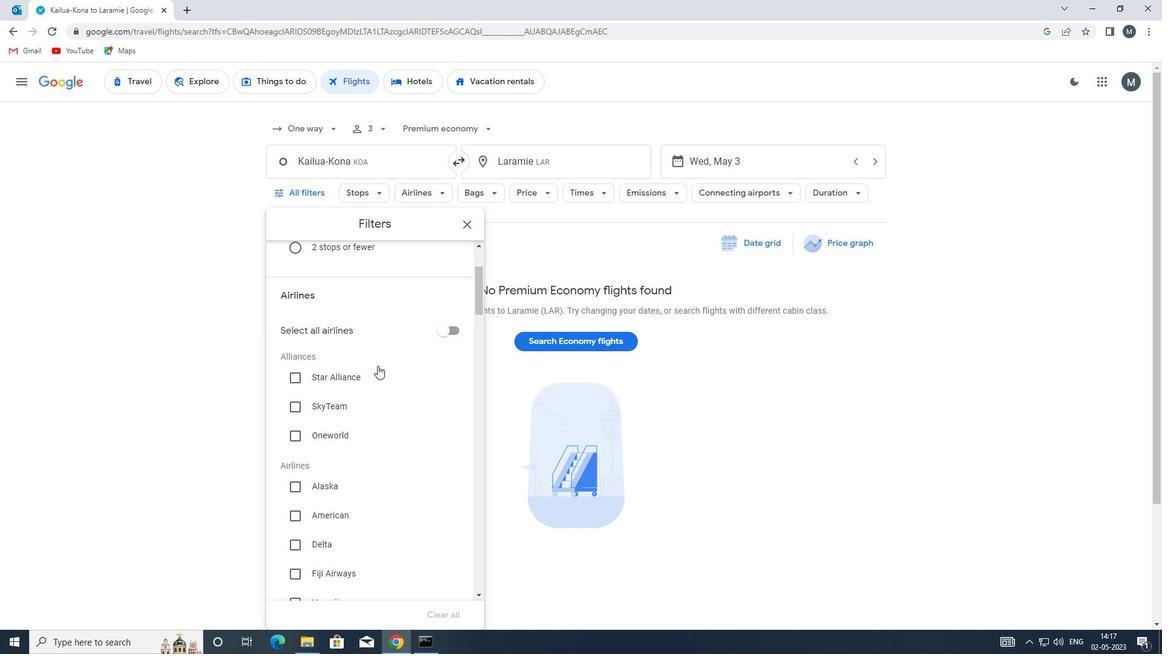 
Action: Mouse moved to (363, 389)
Screenshot: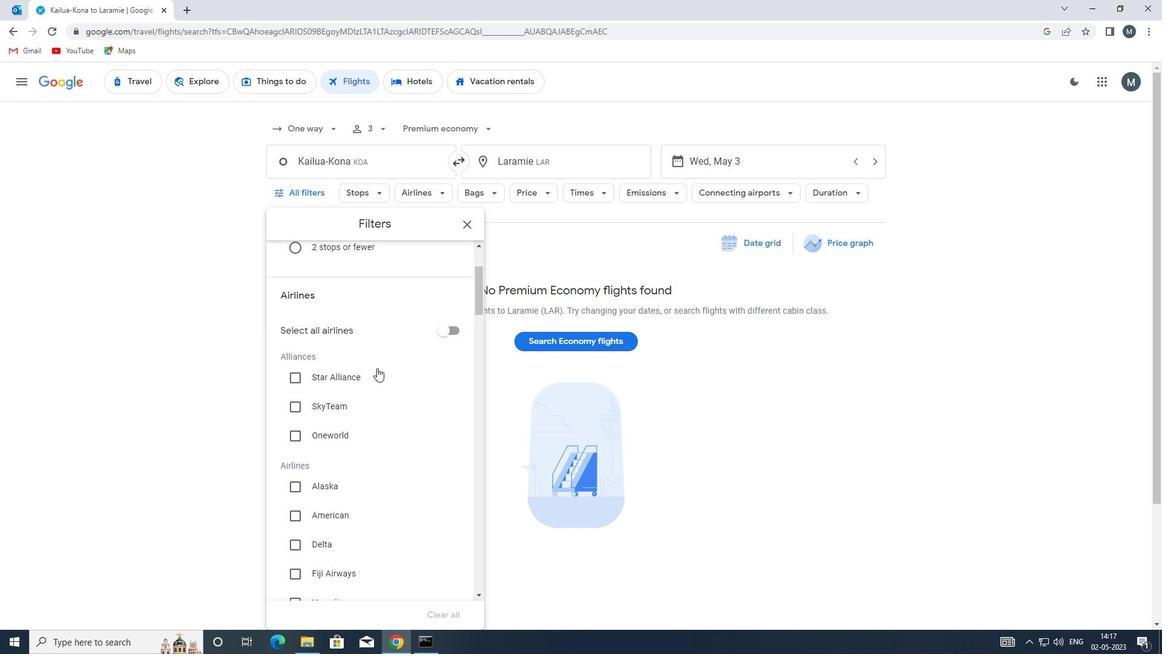 
Action: Mouse scrolled (363, 390) with delta (0, 0)
Screenshot: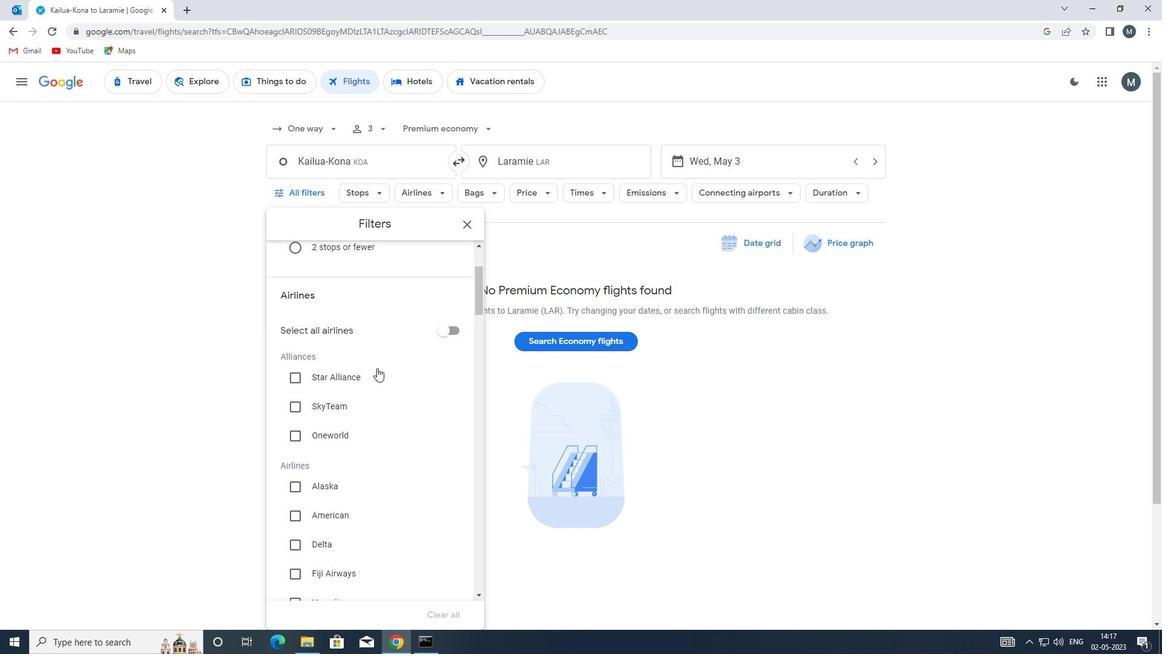 
Action: Mouse moved to (297, 429)
Screenshot: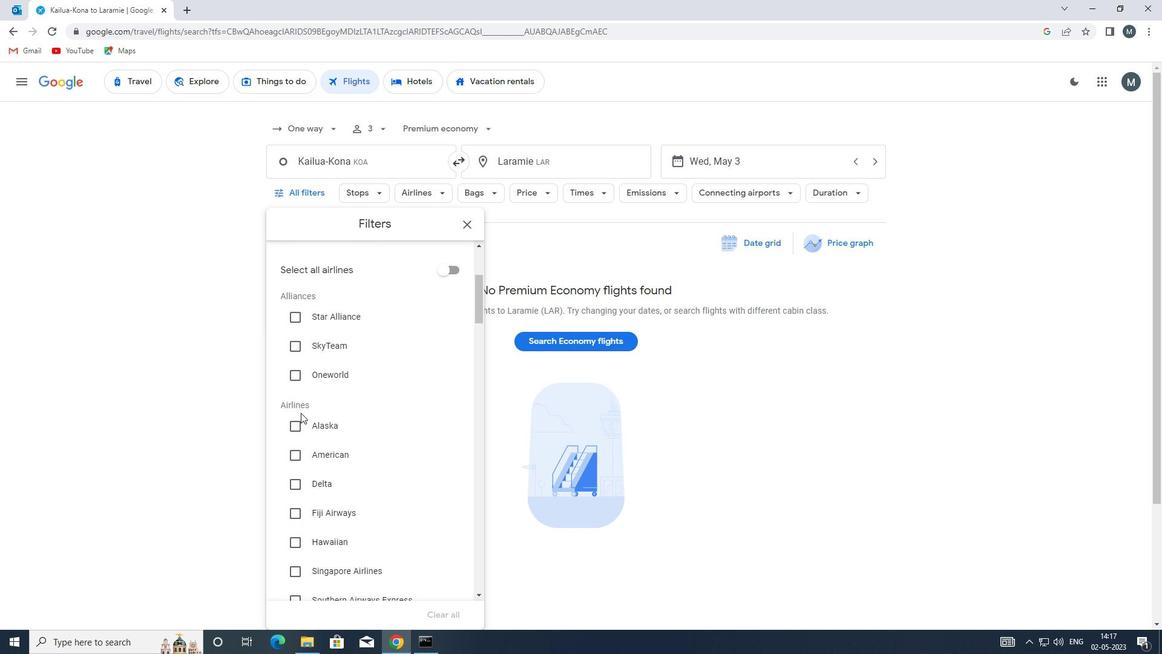 
Action: Mouse pressed left at (297, 429)
Screenshot: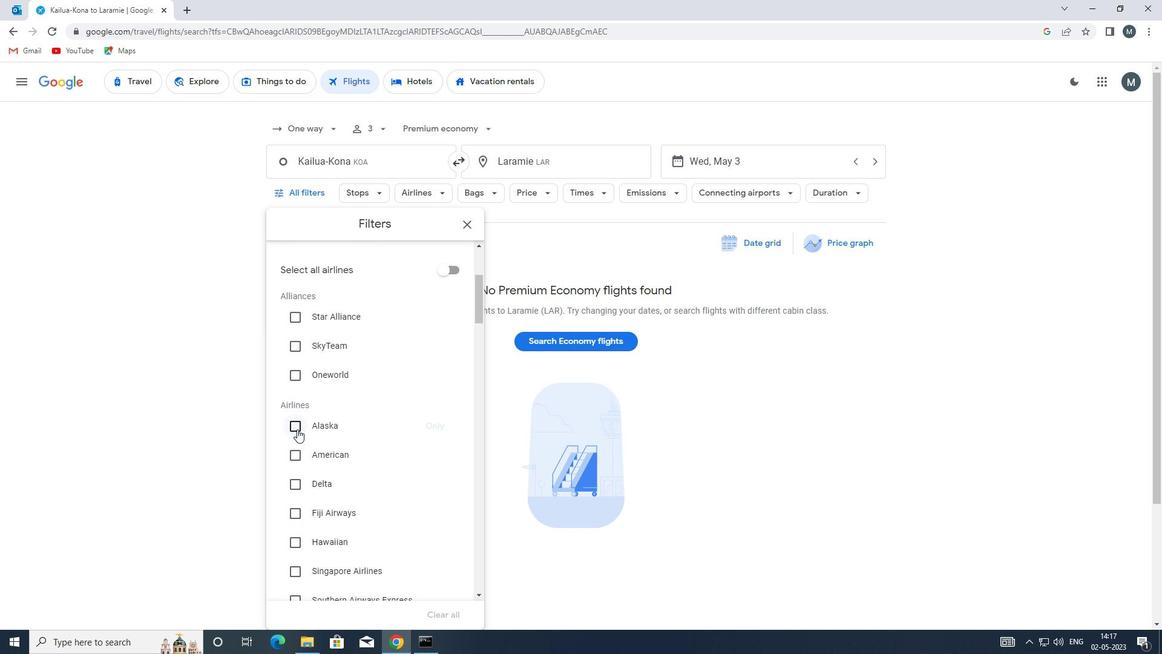 
Action: Mouse moved to (333, 410)
Screenshot: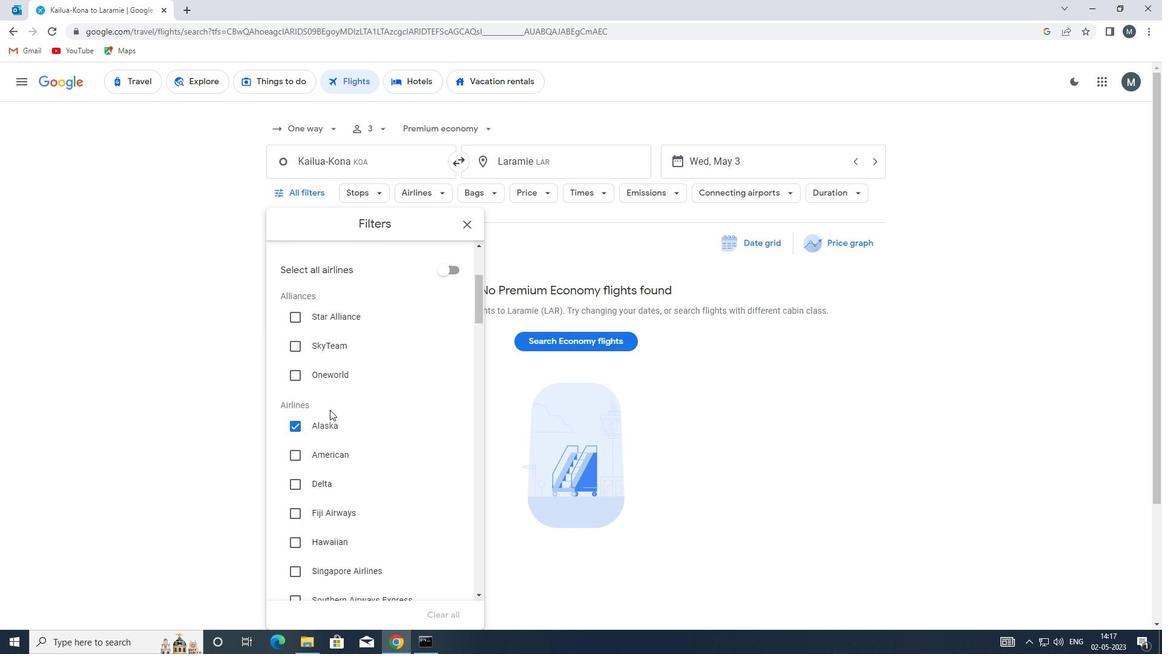 
Action: Mouse scrolled (333, 410) with delta (0, 0)
Screenshot: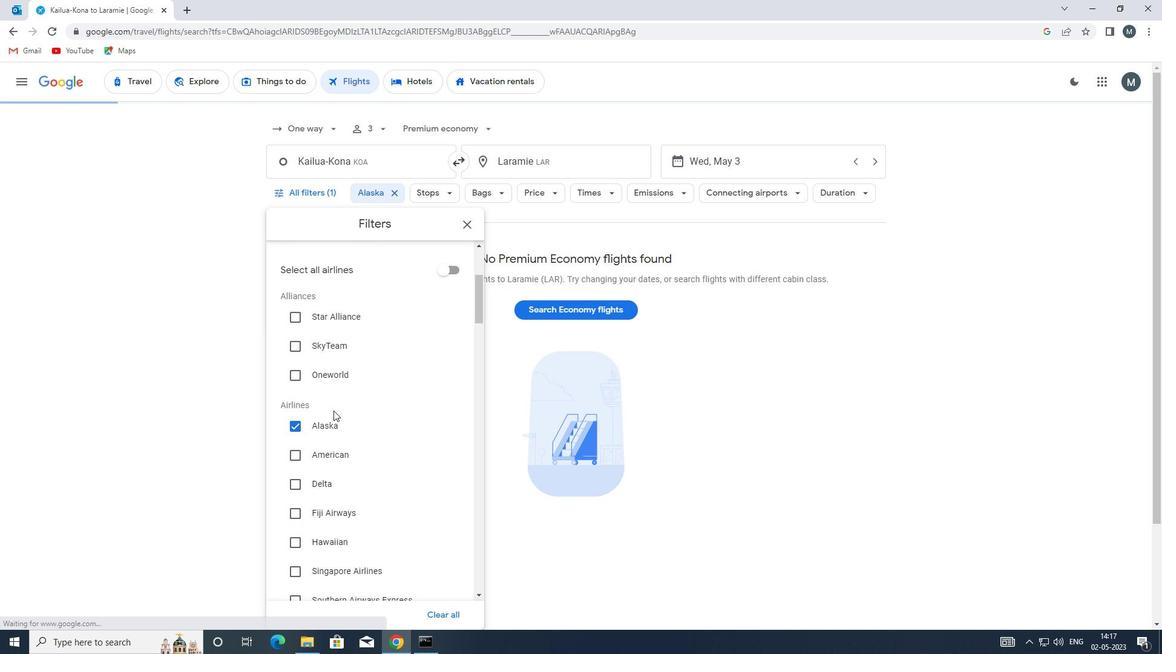 
Action: Mouse scrolled (333, 410) with delta (0, 0)
Screenshot: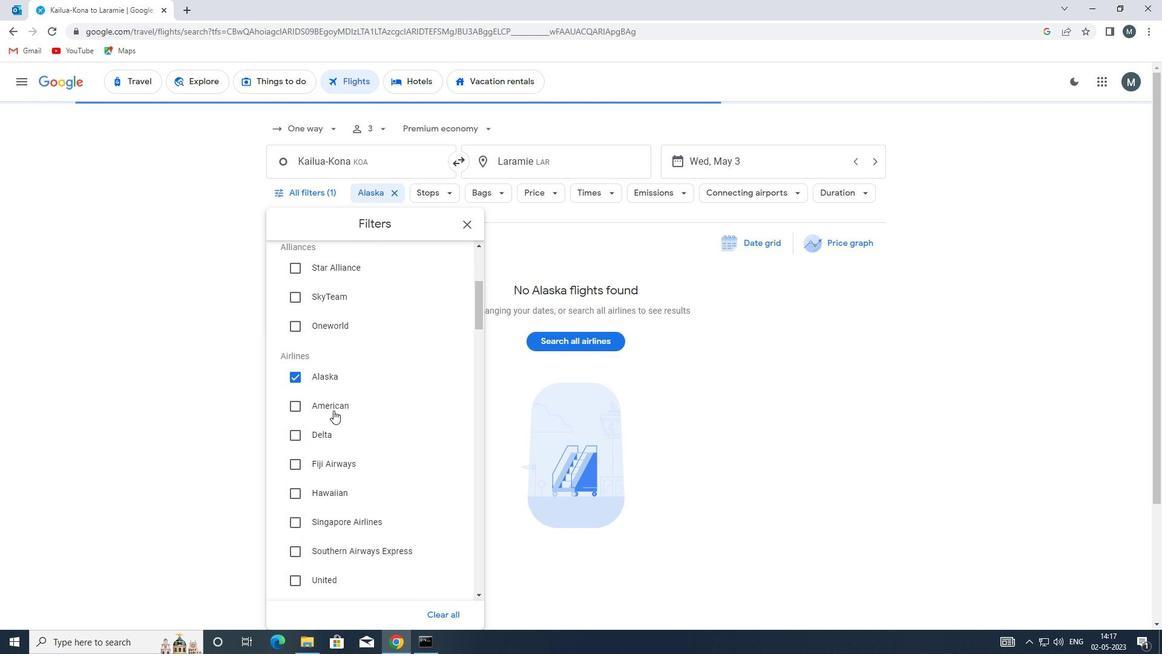 
Action: Mouse scrolled (333, 410) with delta (0, 0)
Screenshot: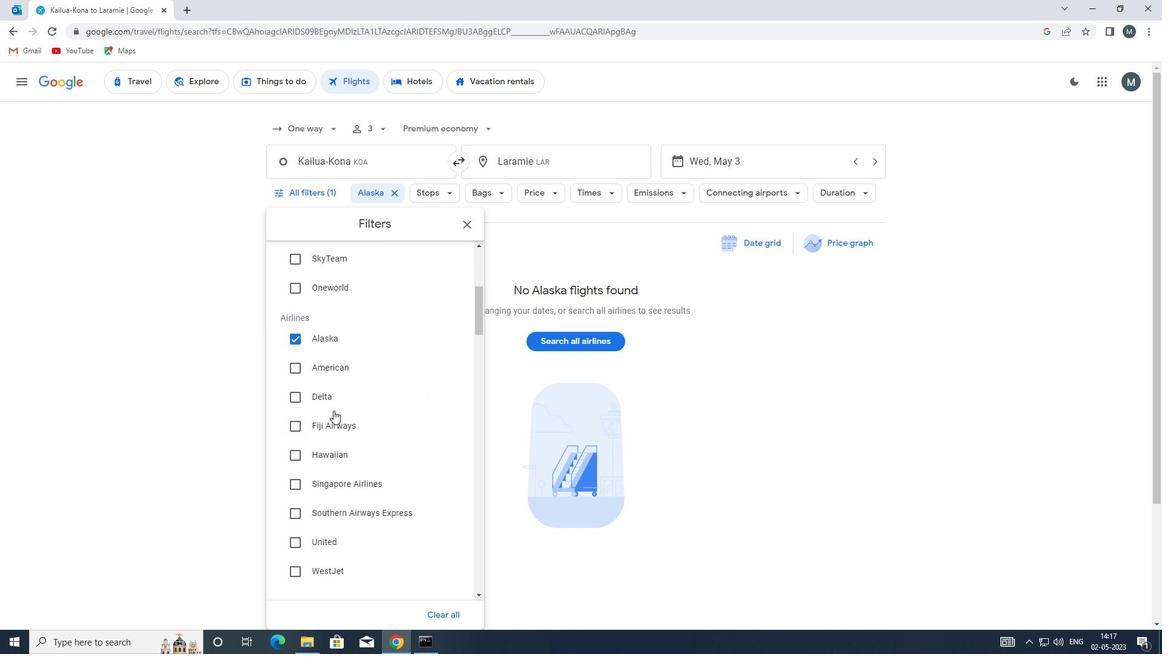 
Action: Mouse moved to (334, 411)
Screenshot: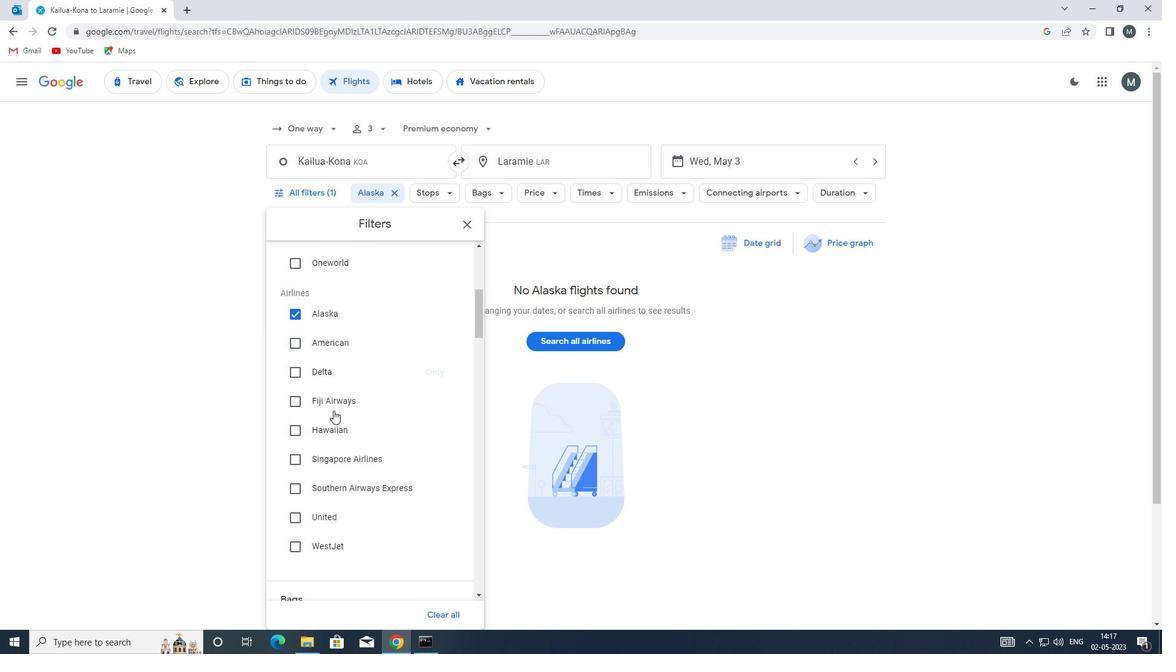 
Action: Mouse scrolled (334, 411) with delta (0, 0)
Screenshot: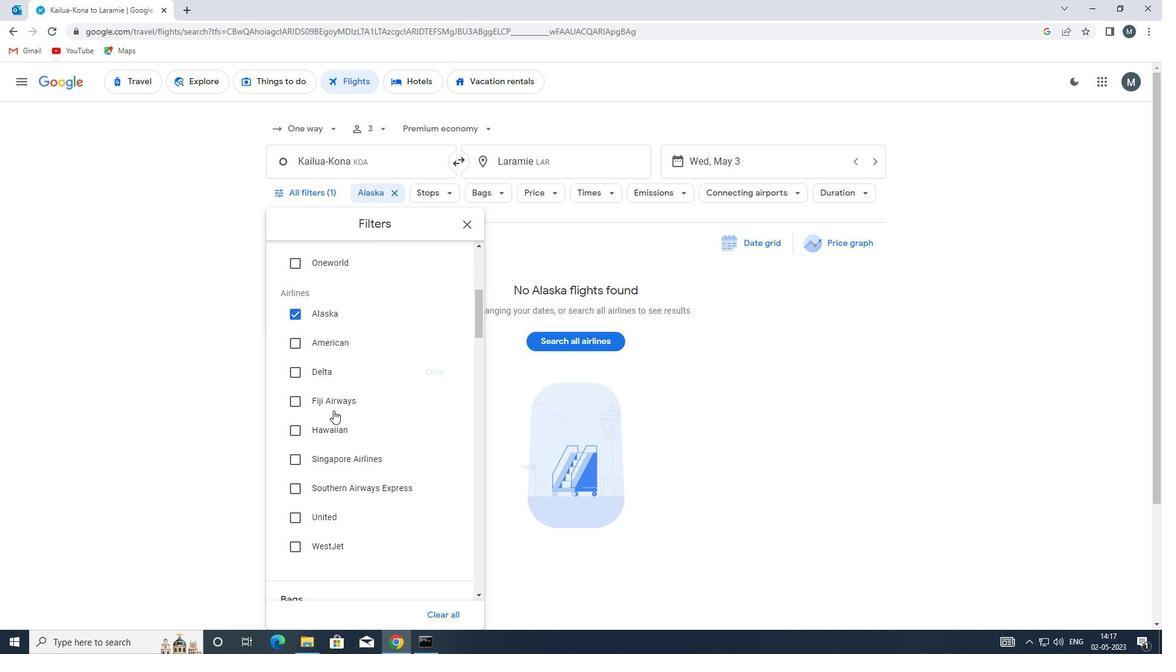 
Action: Mouse moved to (334, 413)
Screenshot: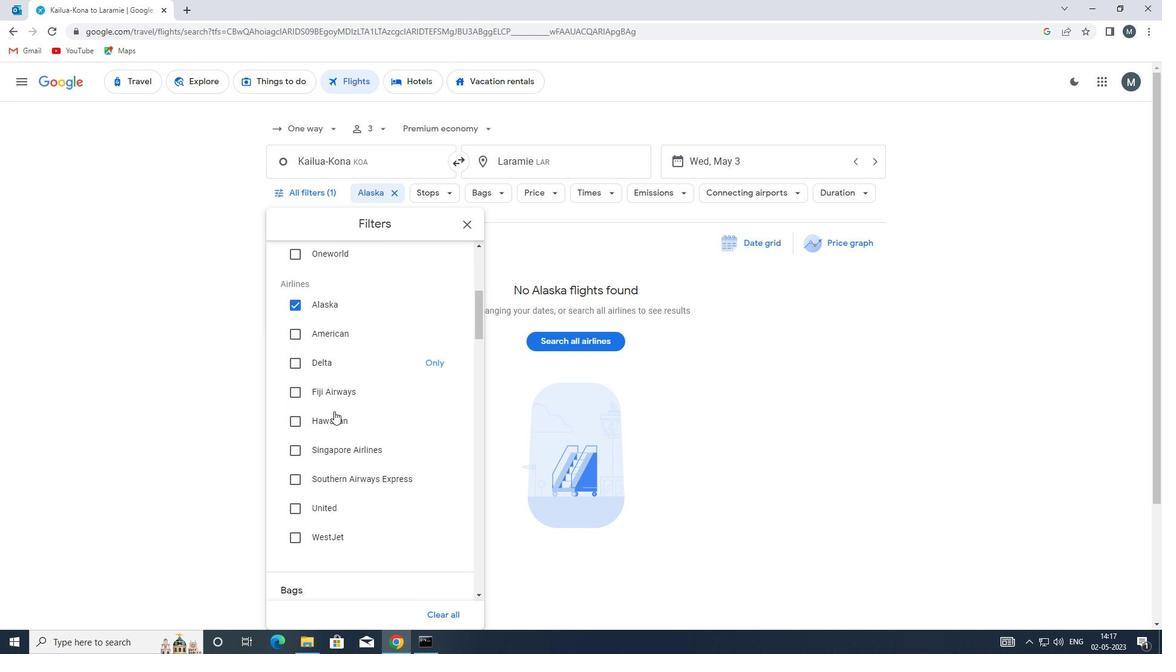
Action: Mouse scrolled (334, 412) with delta (0, 0)
Screenshot: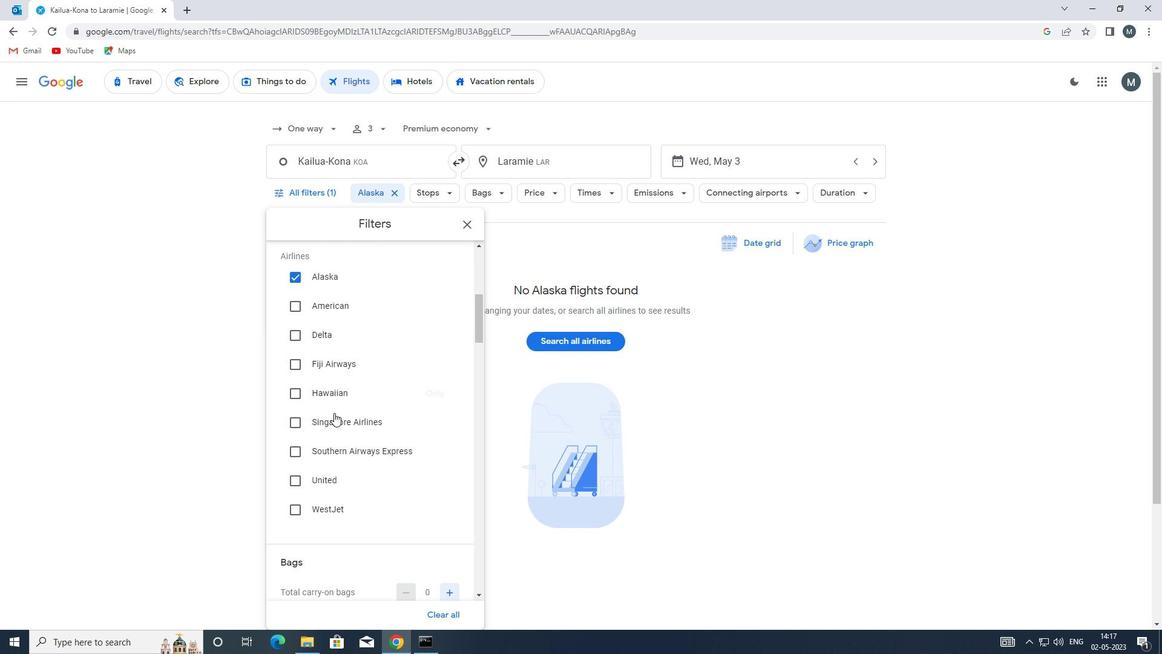 
Action: Mouse moved to (447, 471)
Screenshot: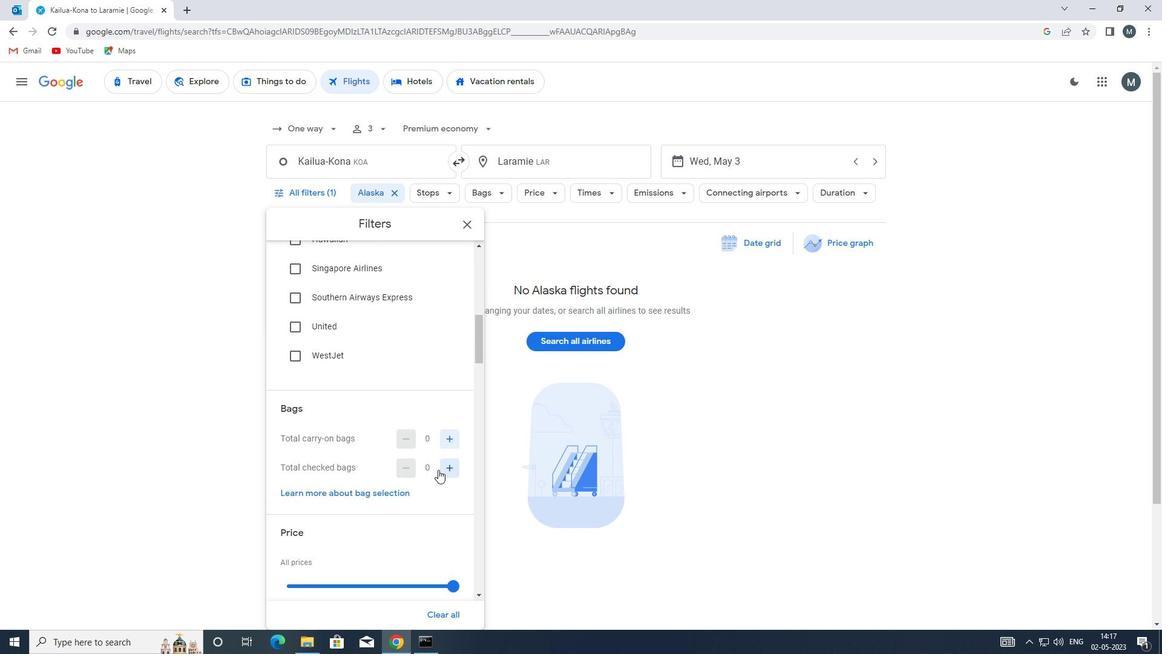 
Action: Mouse pressed left at (447, 471)
Screenshot: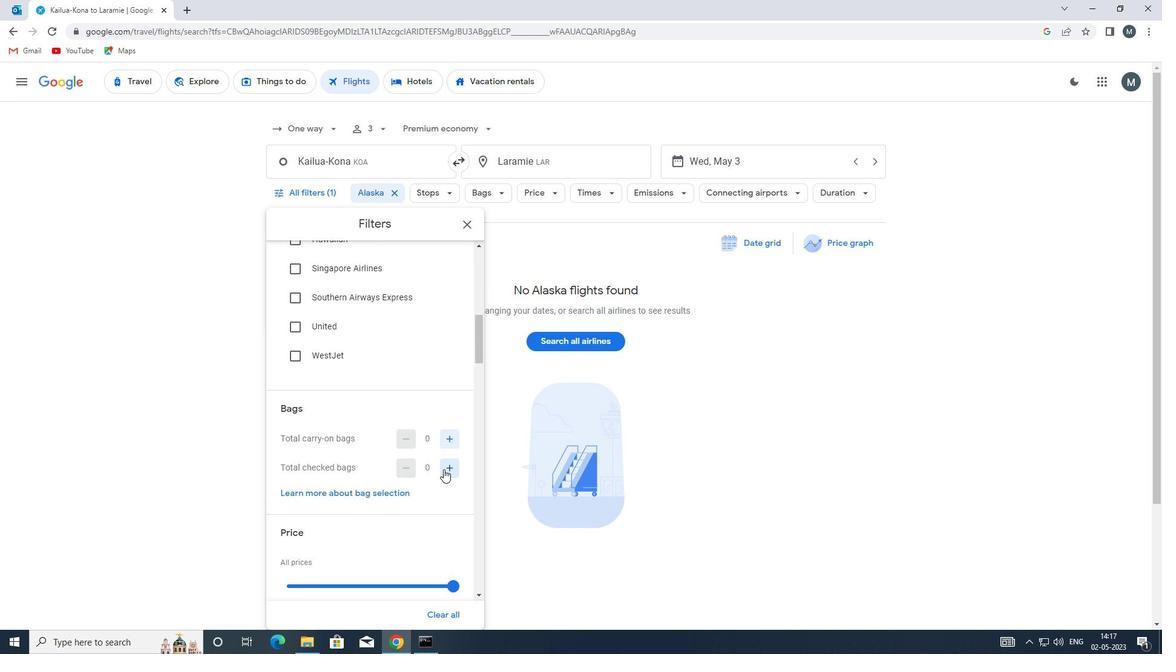 
Action: Mouse pressed left at (447, 471)
Screenshot: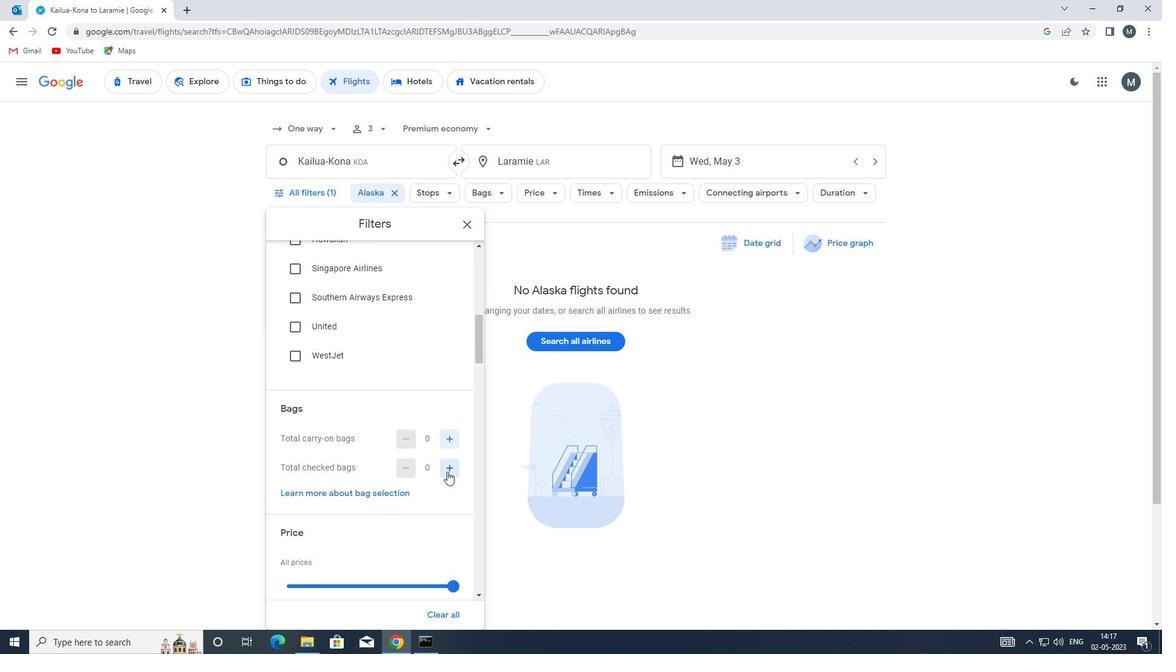 
Action: Mouse pressed left at (447, 471)
Screenshot: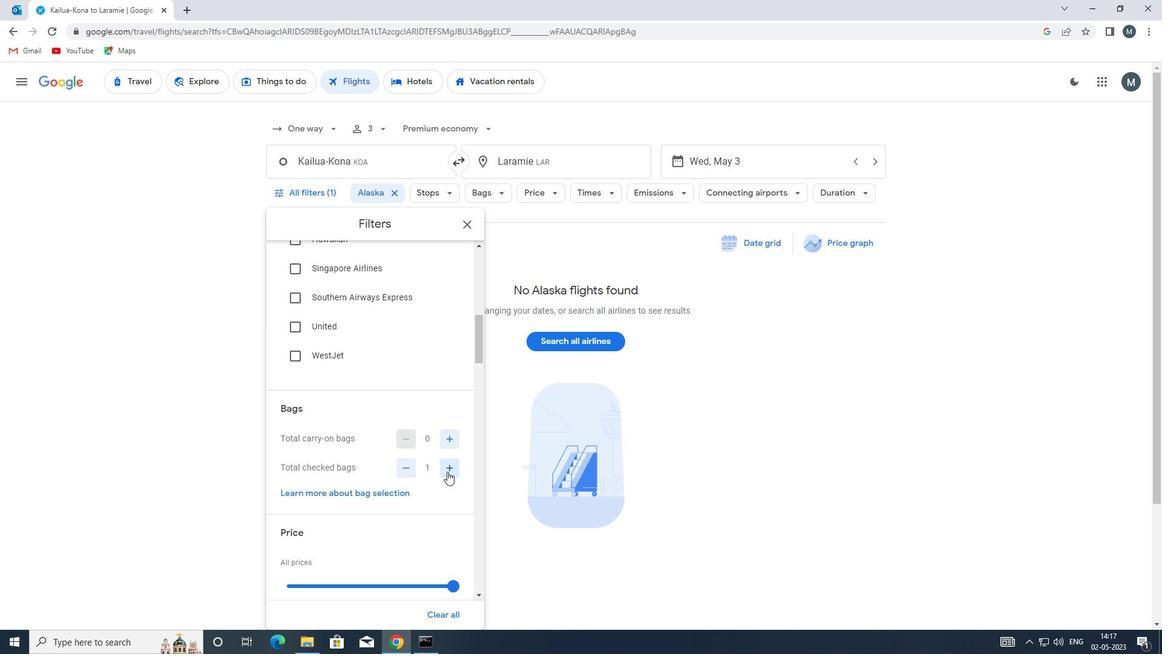 
Action: Mouse pressed left at (447, 471)
Screenshot: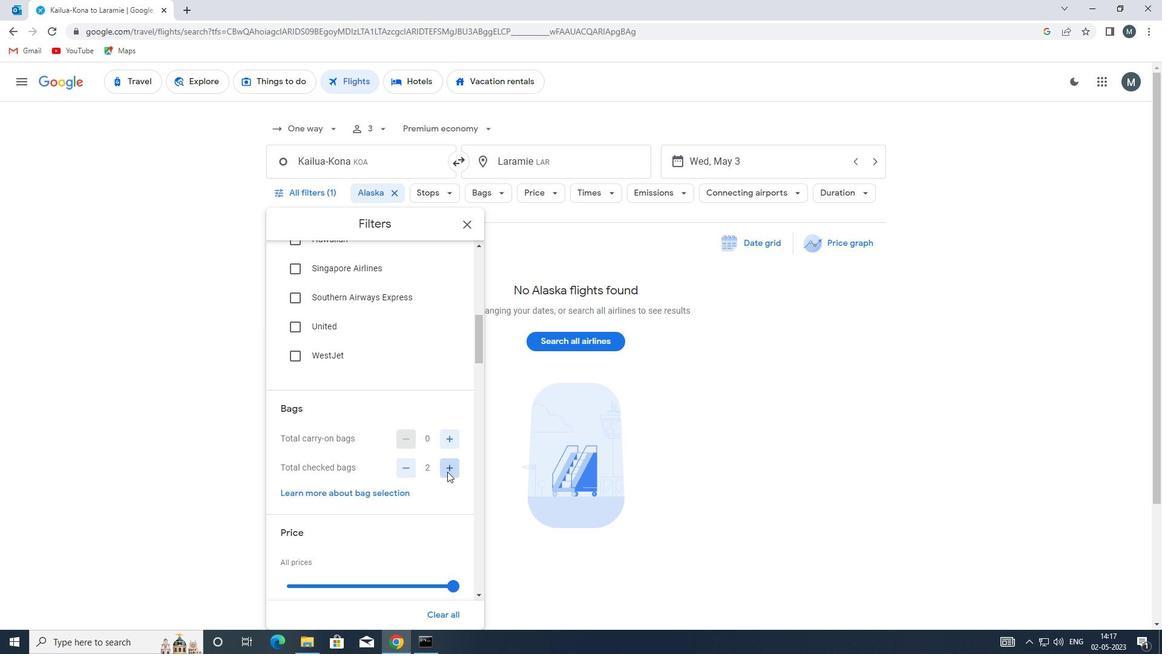 
Action: Mouse pressed left at (447, 471)
Screenshot: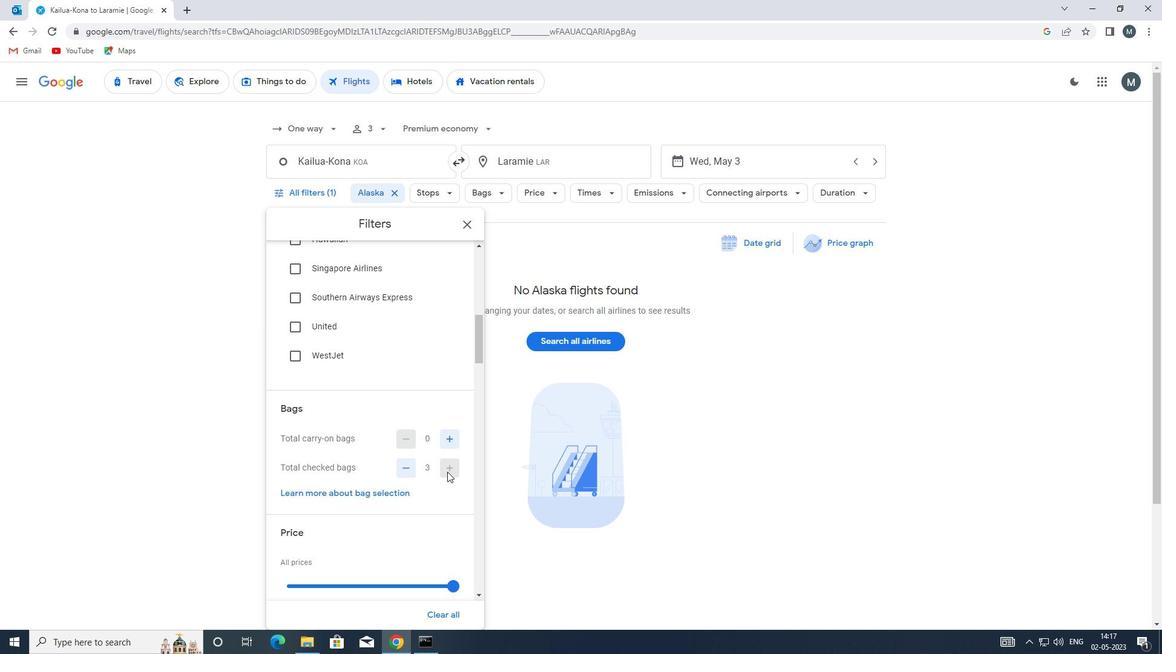 
Action: Mouse moved to (408, 466)
Screenshot: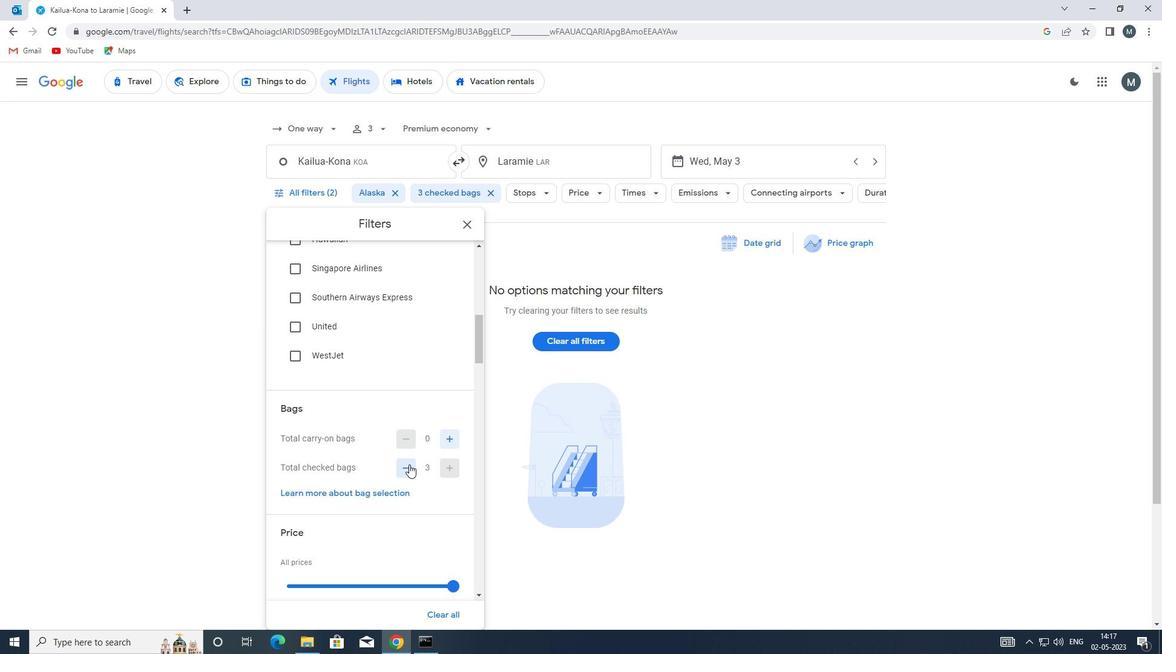 
Action: Mouse scrolled (408, 465) with delta (0, 0)
Screenshot: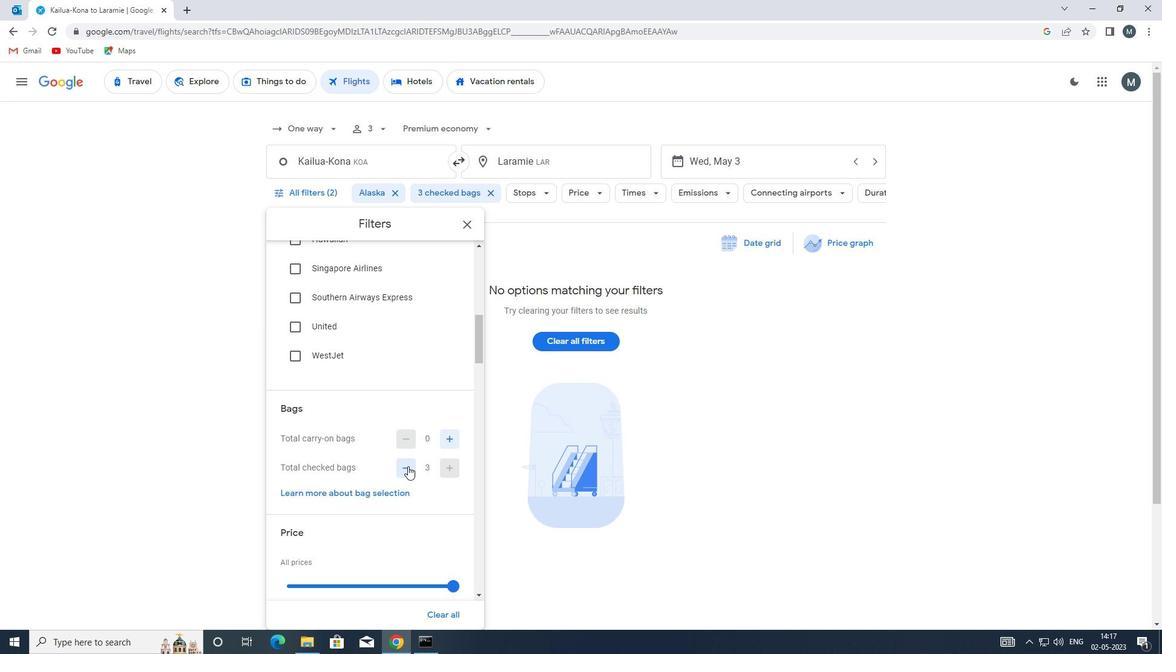
Action: Mouse scrolled (408, 465) with delta (0, 0)
Screenshot: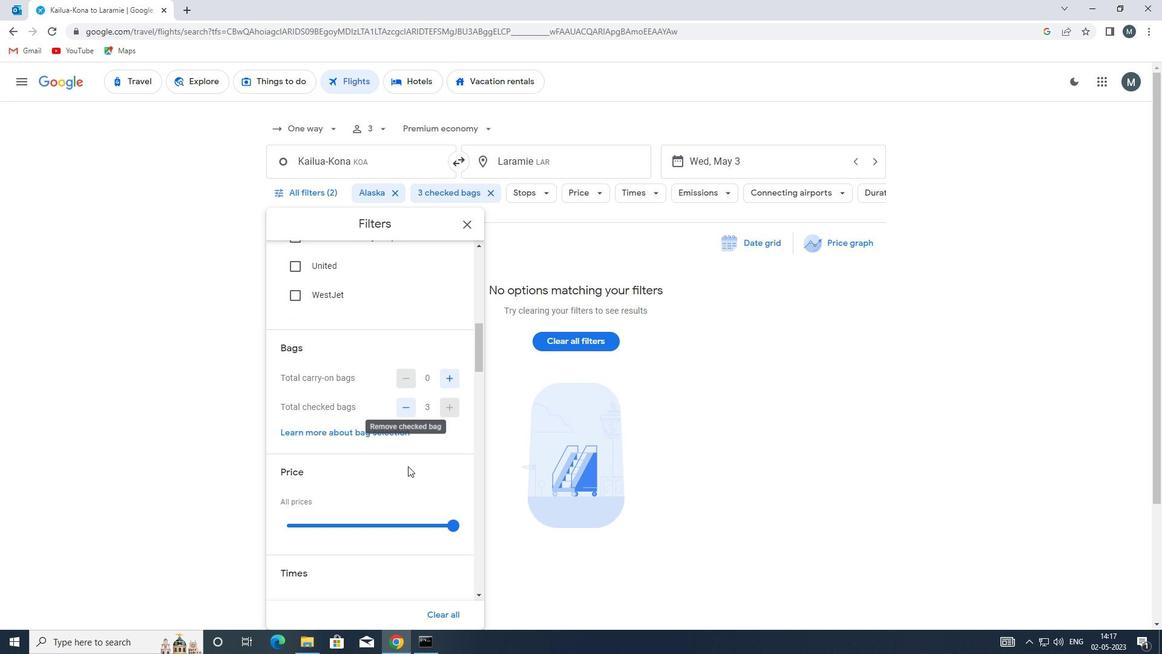 
Action: Mouse moved to (454, 341)
Screenshot: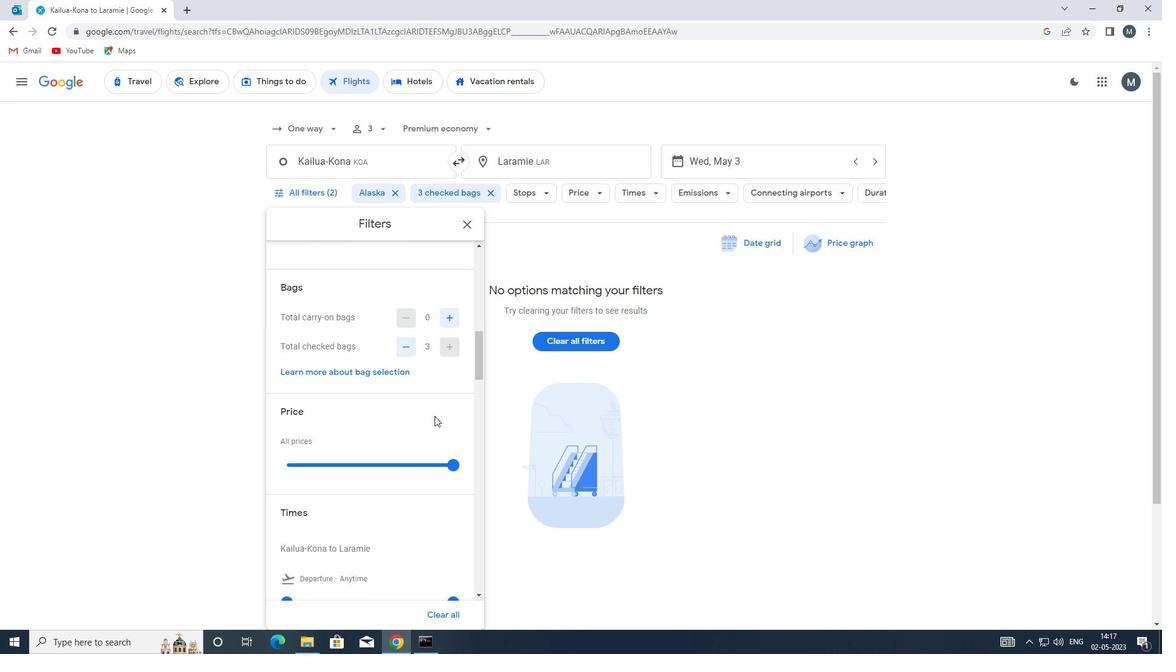 
Action: Mouse pressed left at (454, 341)
Screenshot: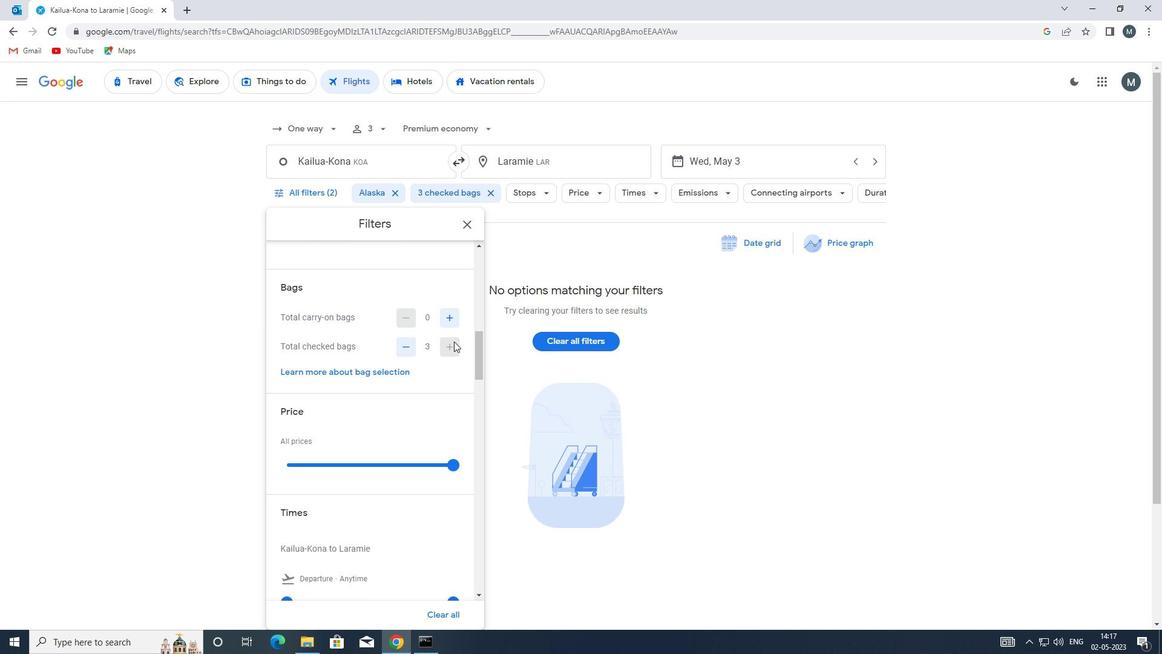 
Action: Mouse moved to (336, 465)
Screenshot: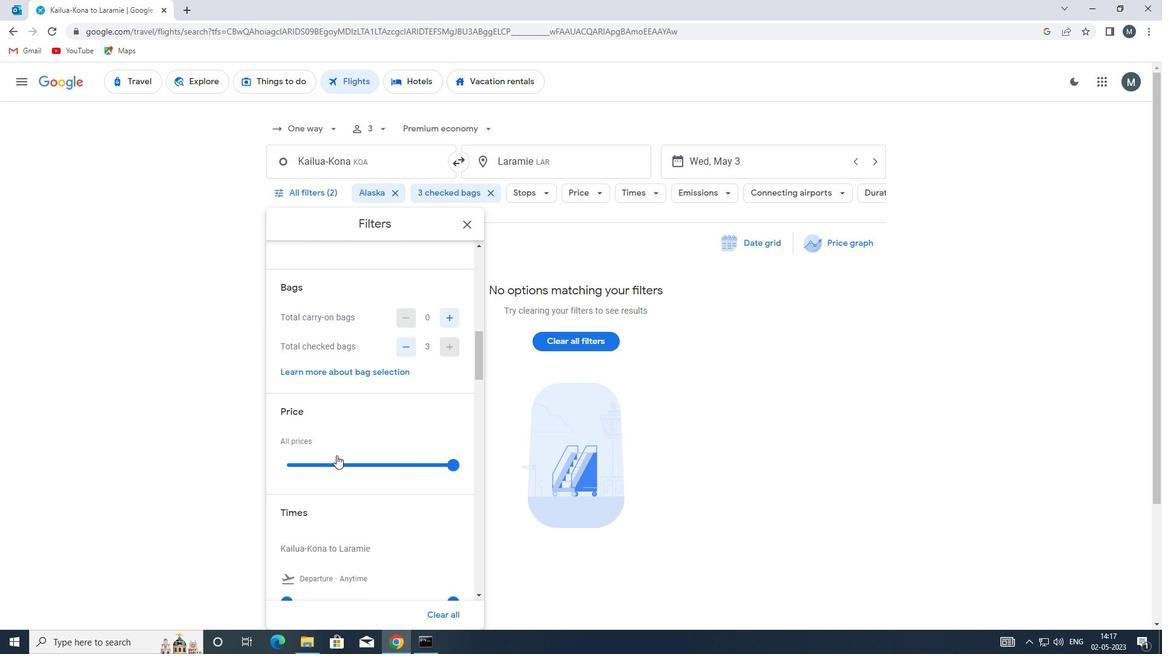 
Action: Mouse pressed left at (336, 465)
Screenshot: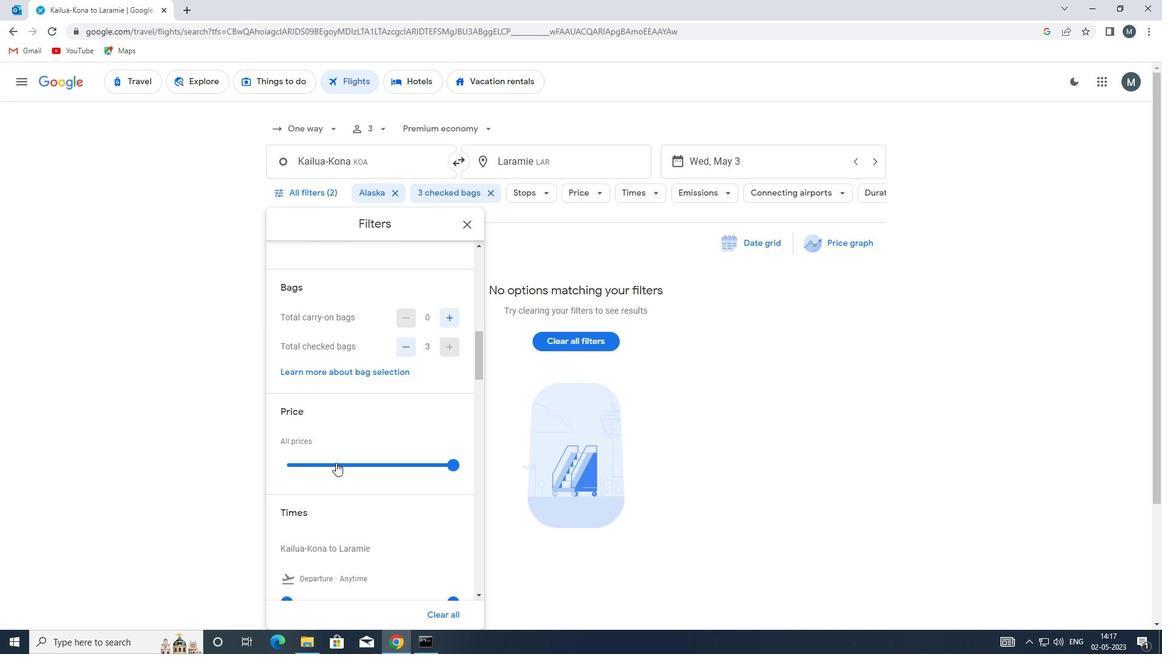 
Action: Mouse moved to (335, 465)
Screenshot: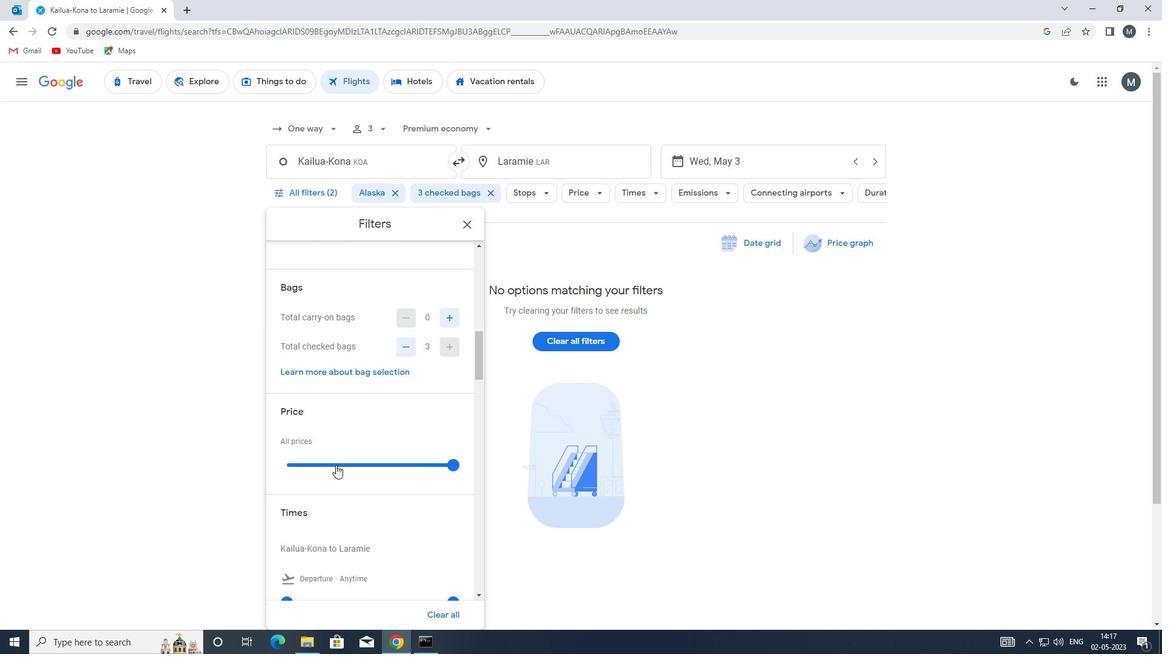 
Action: Mouse pressed left at (335, 465)
Screenshot: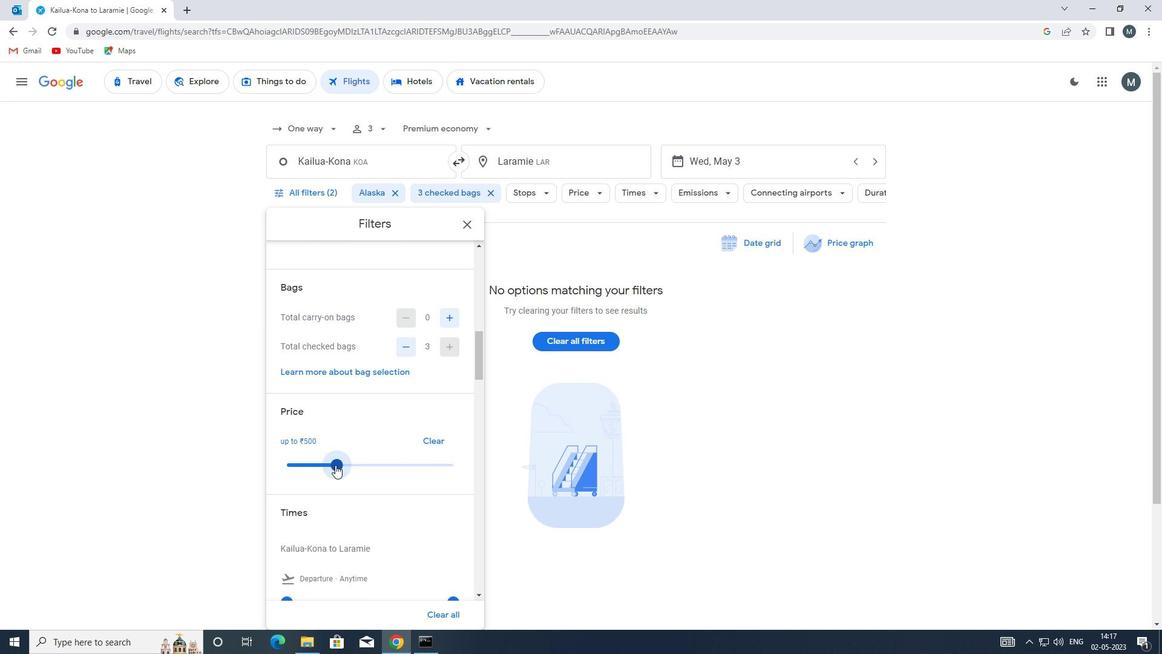 
Action: Mouse moved to (380, 448)
Screenshot: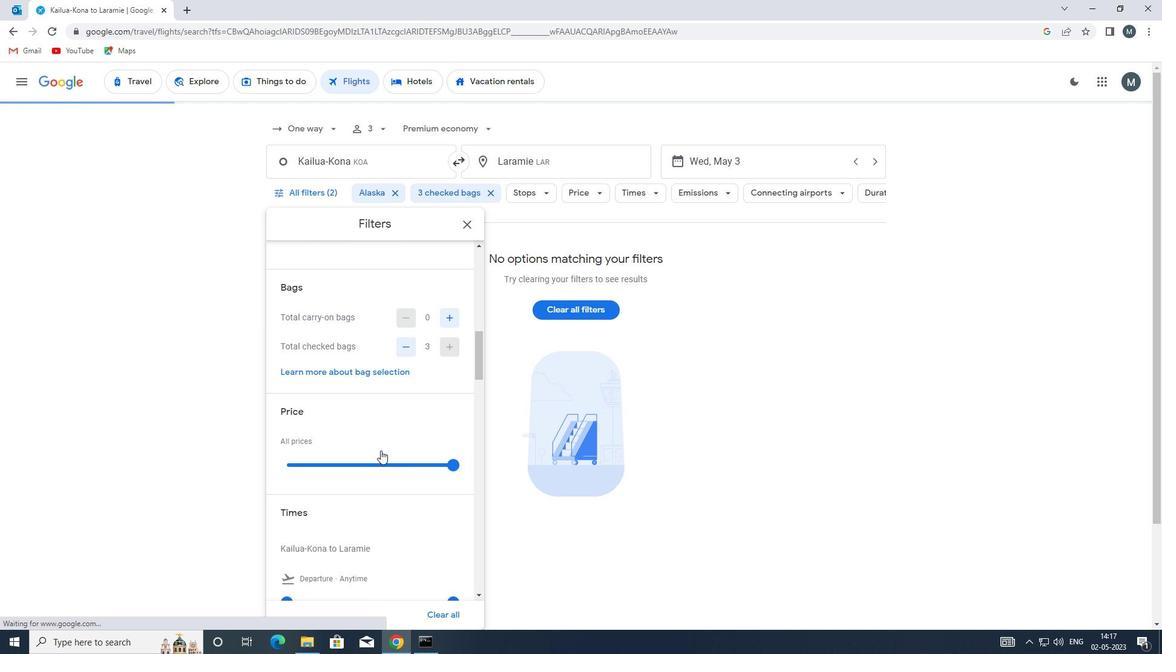
Action: Mouse scrolled (380, 448) with delta (0, 0)
Screenshot: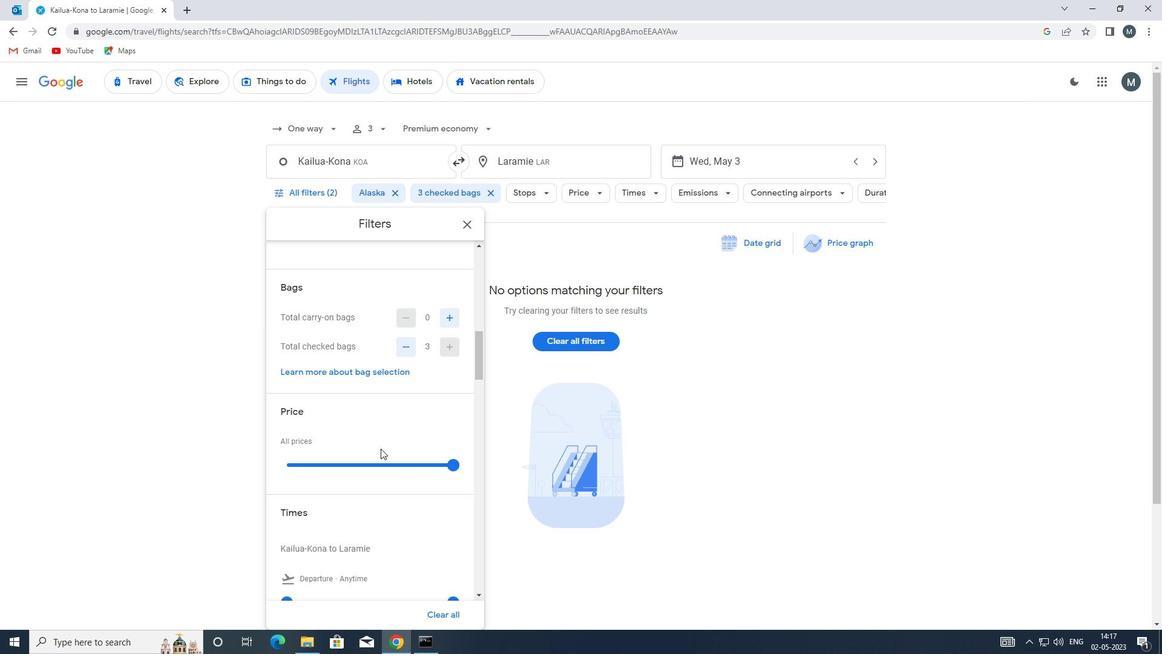
Action: Mouse scrolled (380, 448) with delta (0, 0)
Screenshot: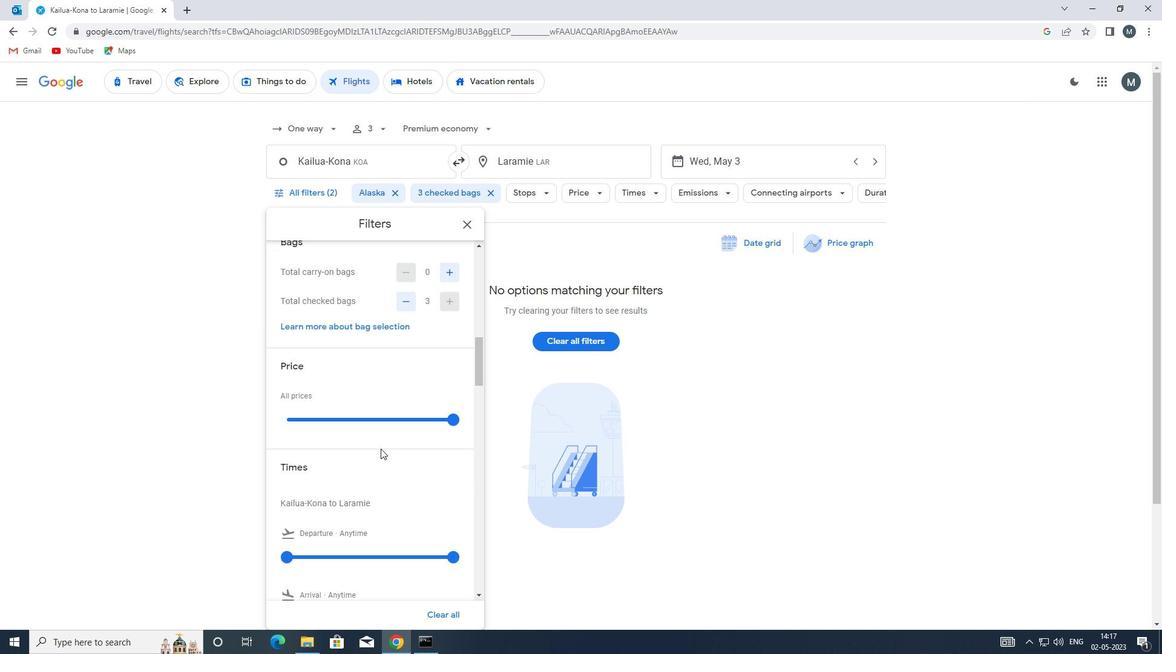 
Action: Mouse moved to (288, 477)
Screenshot: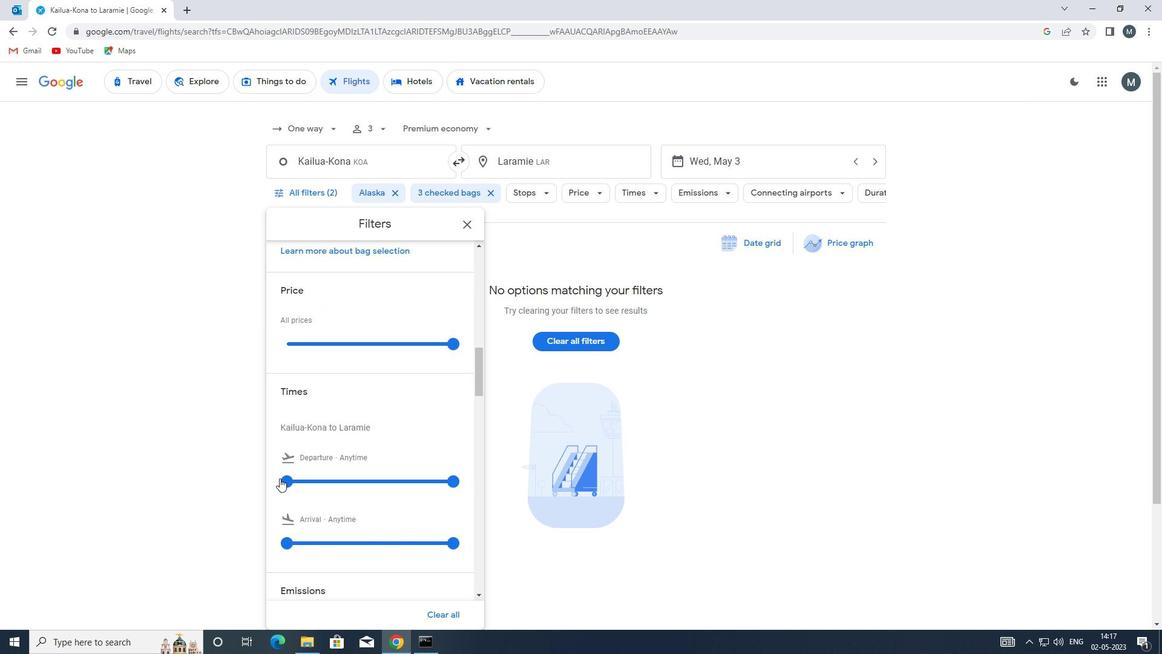 
Action: Mouse pressed left at (288, 477)
Screenshot: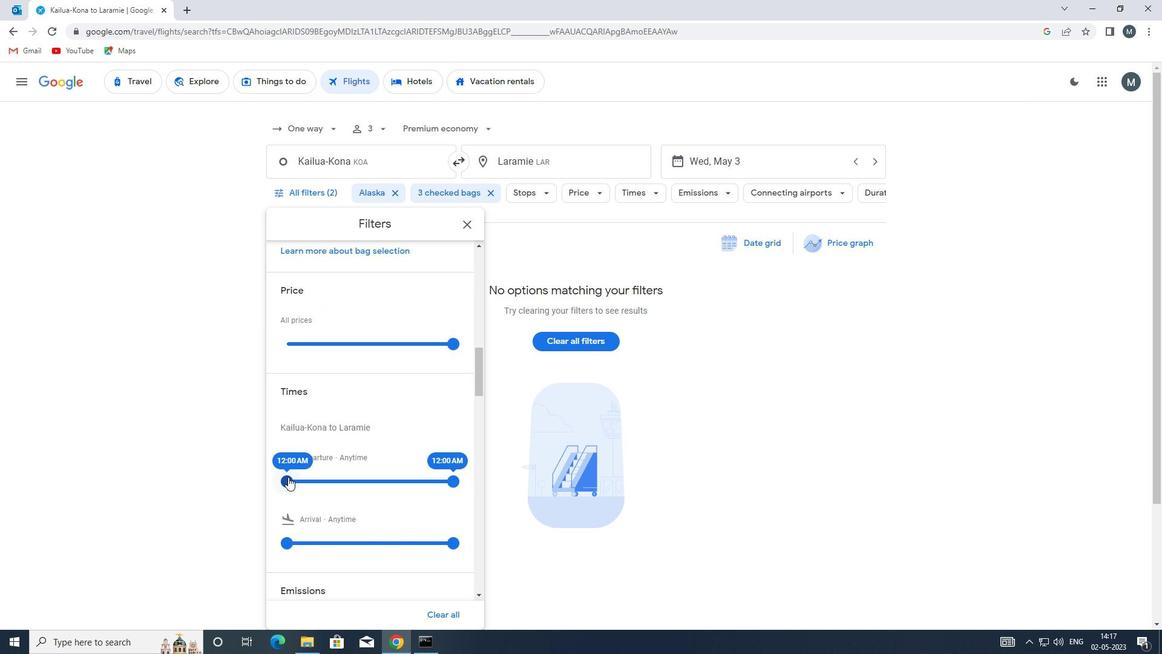 
Action: Mouse moved to (446, 479)
Screenshot: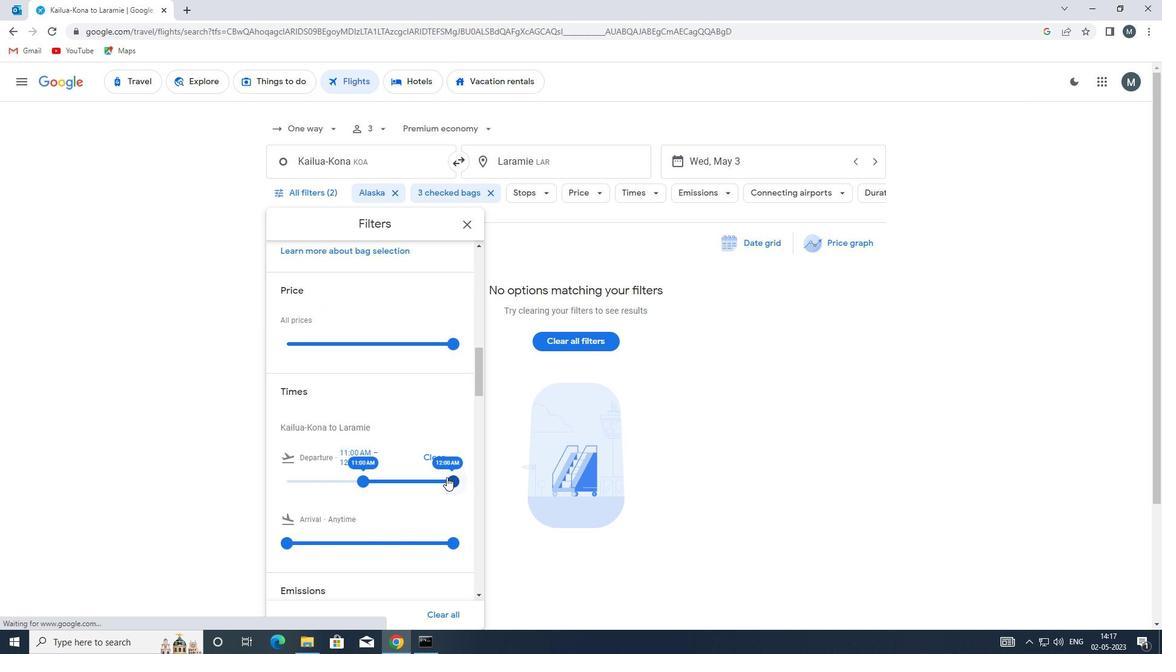
Action: Mouse pressed left at (446, 479)
Screenshot: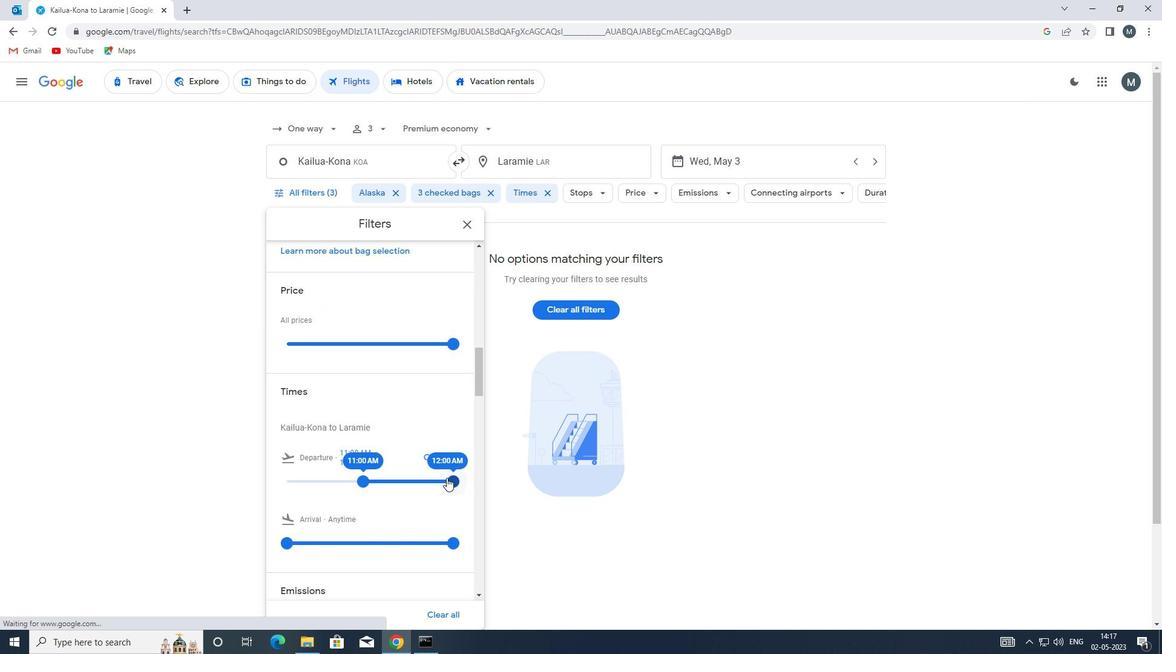
Action: Mouse moved to (364, 474)
Screenshot: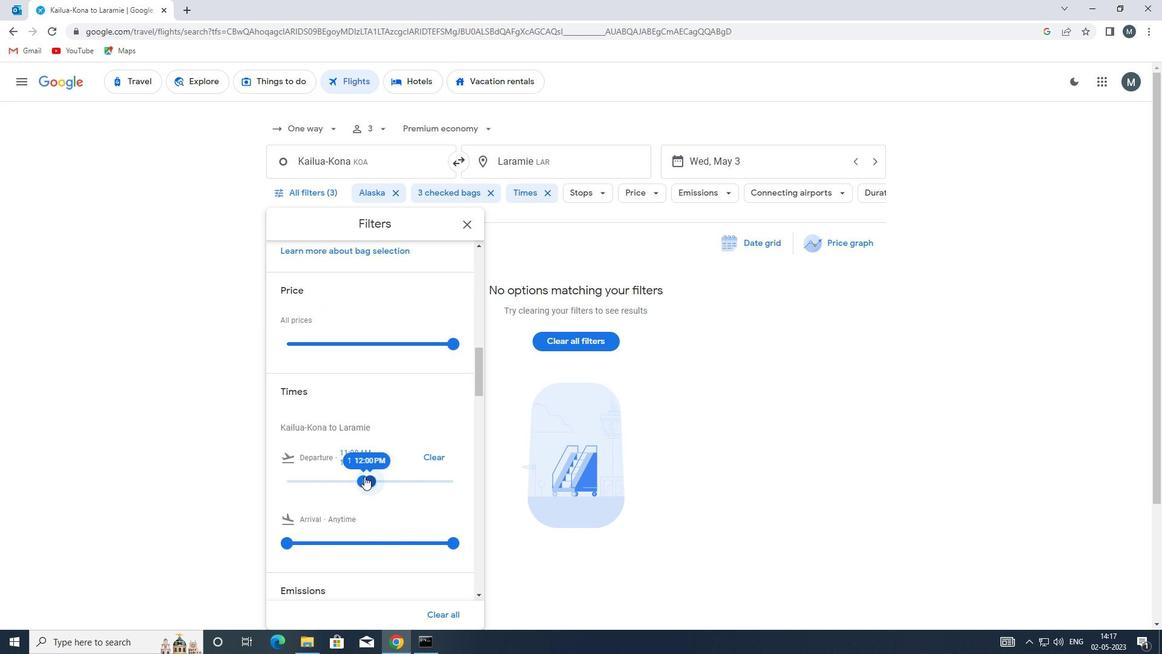 
Action: Mouse scrolled (364, 473) with delta (0, 0)
Screenshot: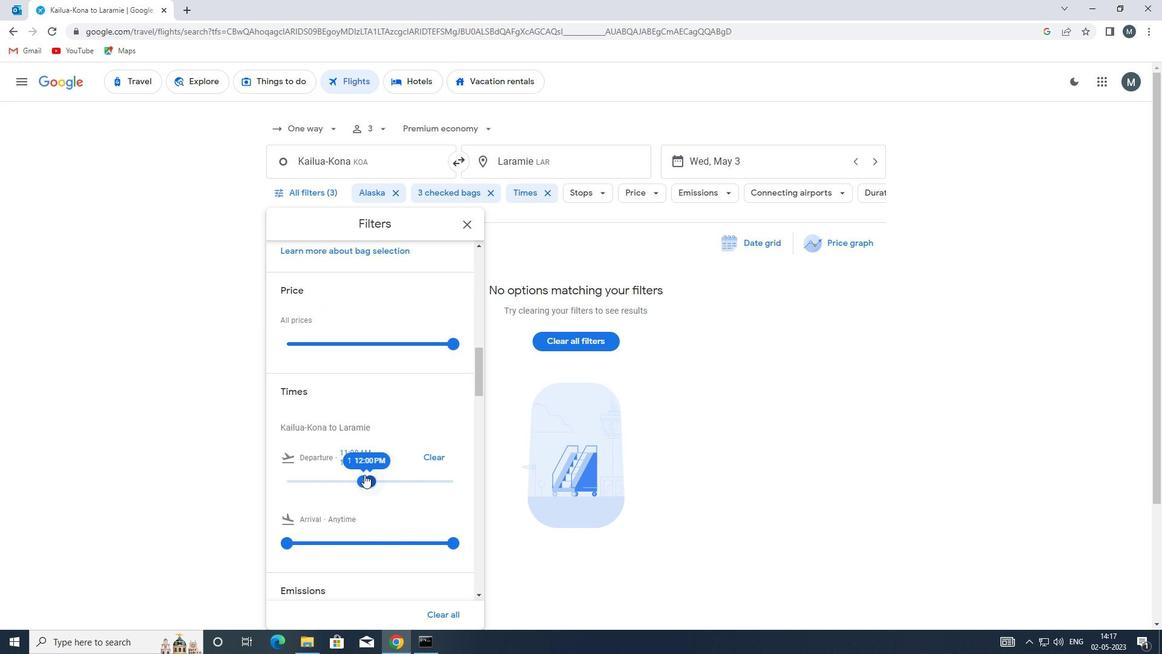 
Action: Mouse moved to (345, 475)
Screenshot: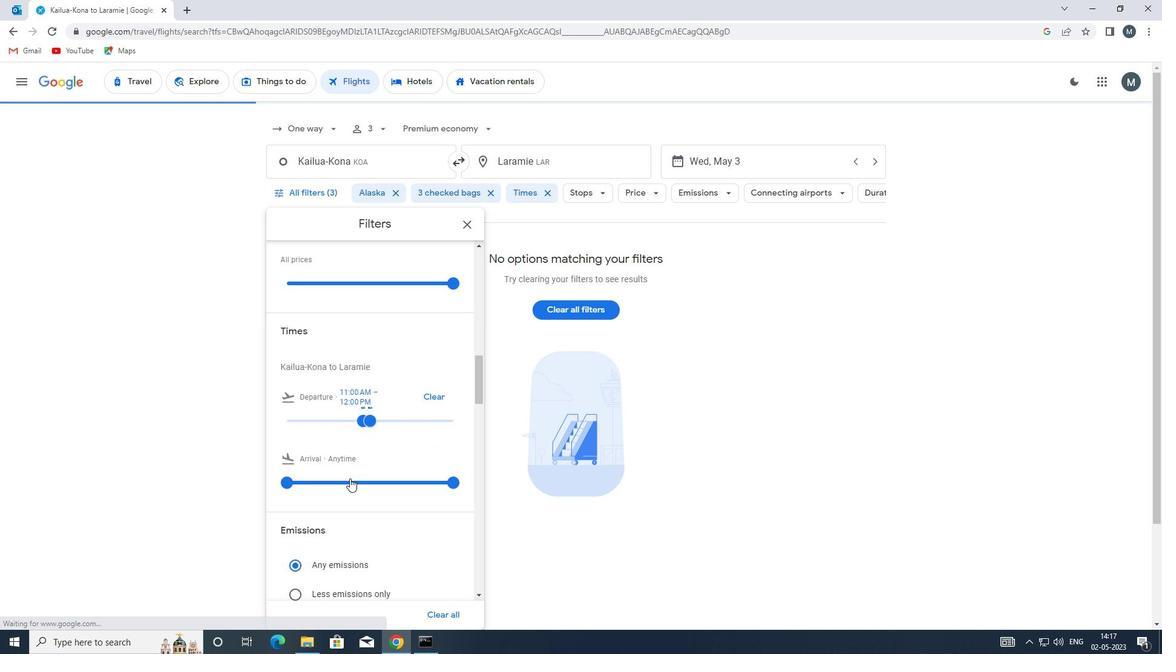 
Action: Mouse scrolled (345, 474) with delta (0, 0)
Screenshot: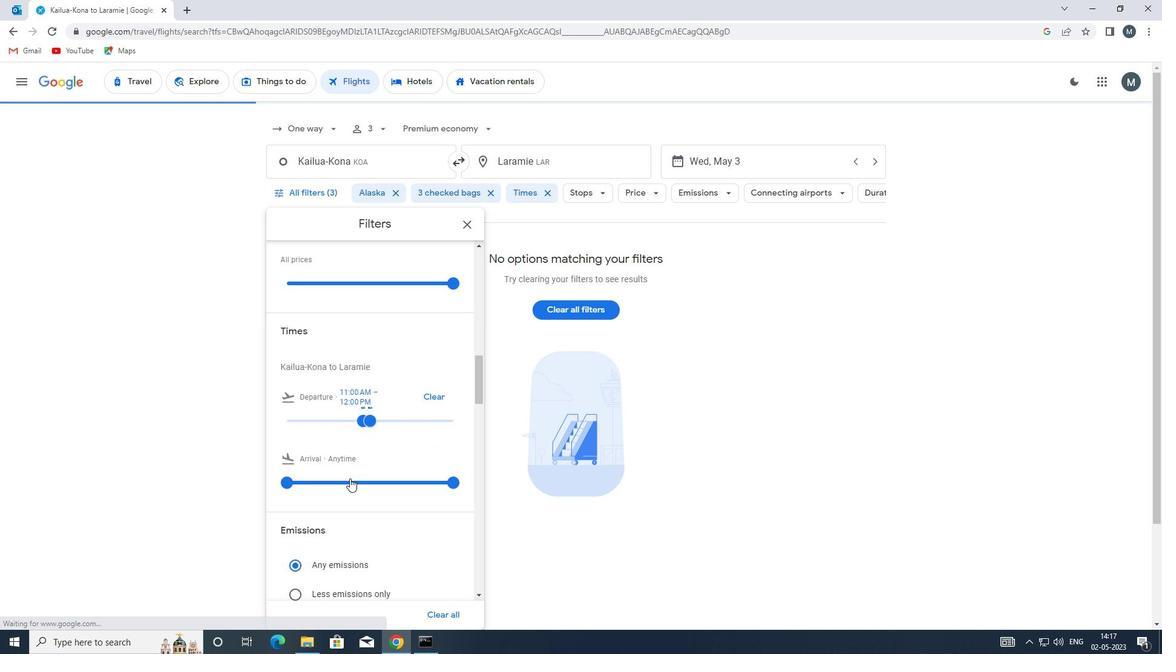 
Action: Mouse moved to (355, 457)
Screenshot: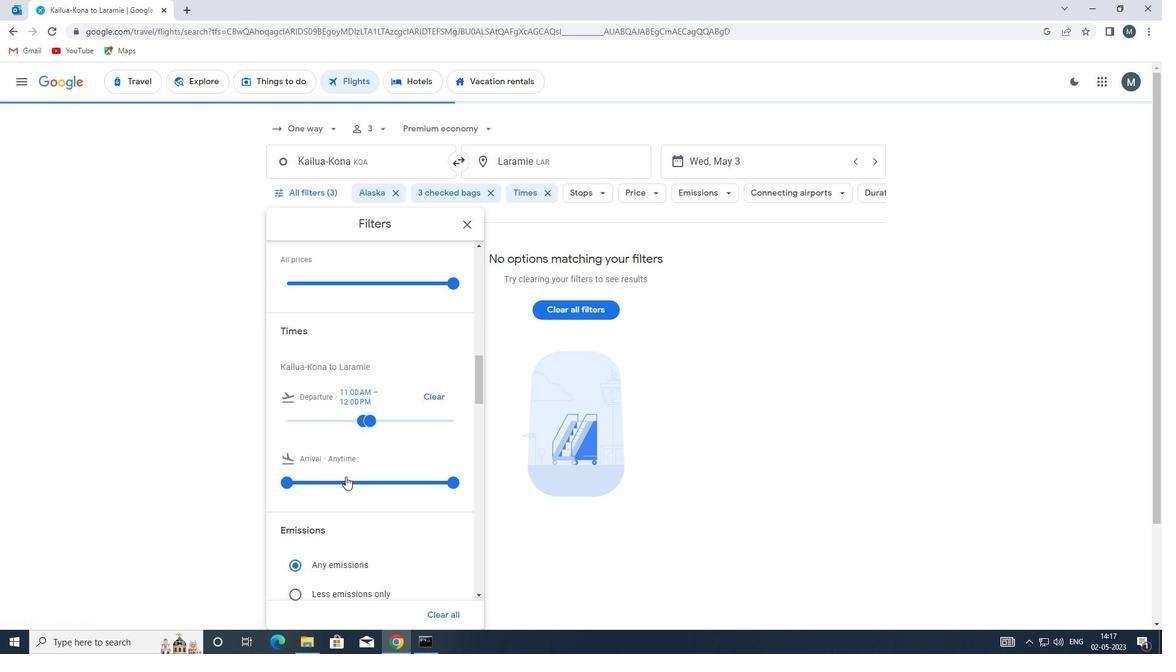 
Action: Mouse scrolled (355, 456) with delta (0, 0)
Screenshot: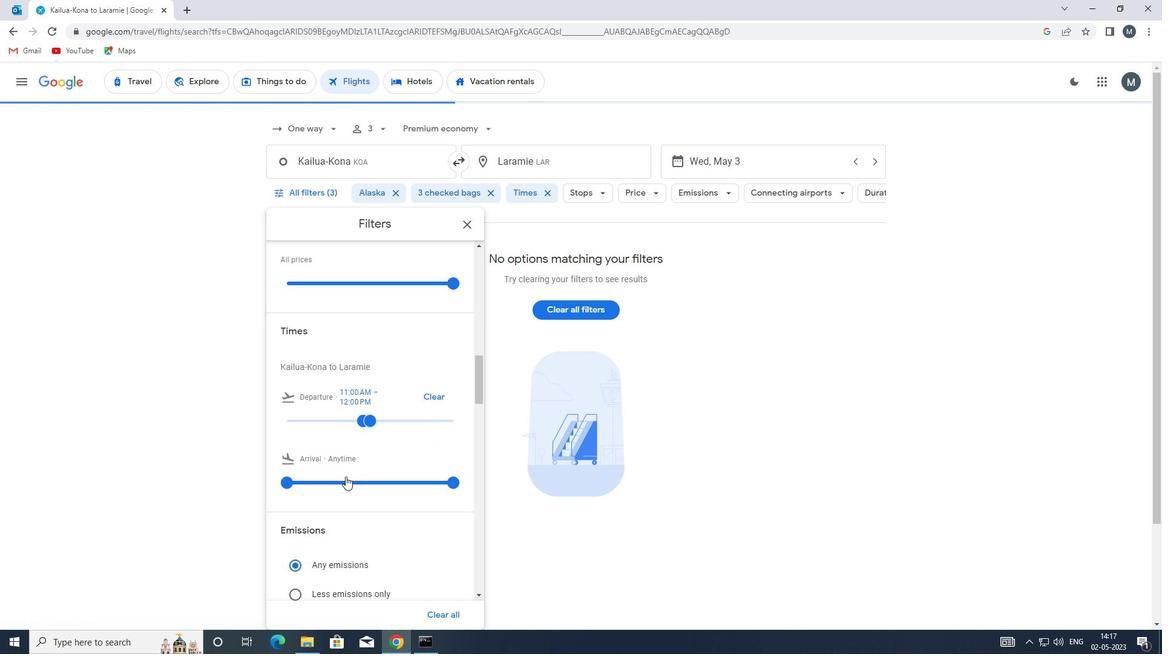 
Action: Mouse moved to (464, 225)
Screenshot: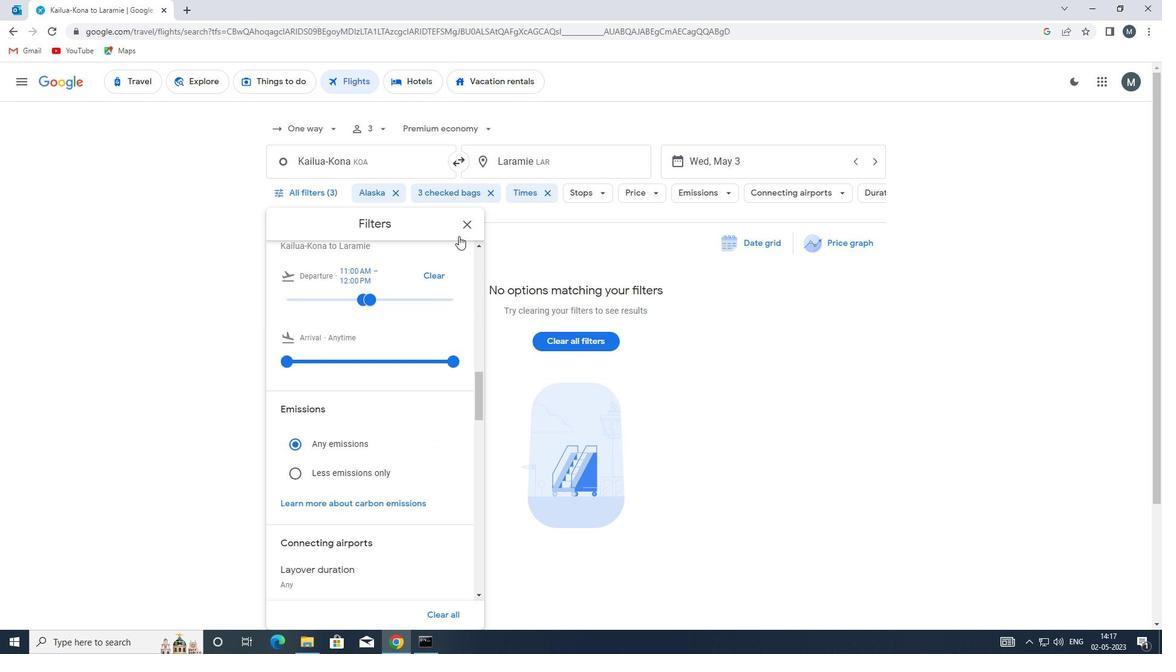 
Action: Mouse pressed left at (464, 225)
Screenshot: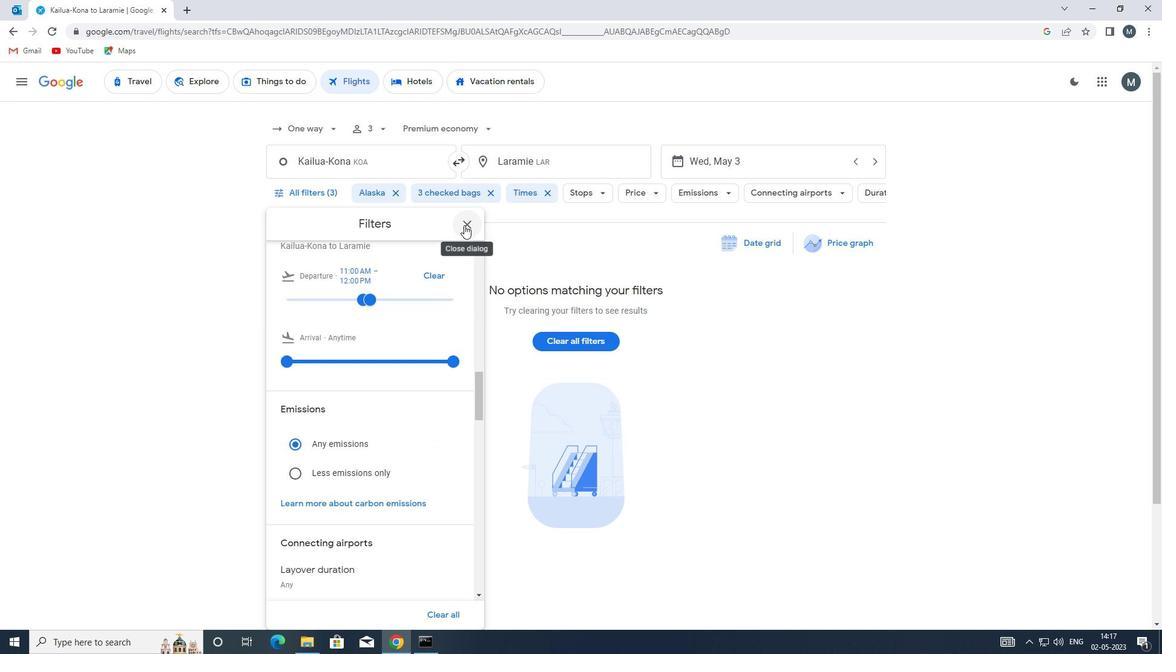 
